 Task: Find connections with filter location Bāzārak with filter topic #Marketswith filter profile language French with filter current company American Express with filter school The Indian School with filter industry Primary and Secondary Education with filter service category Information Security with filter keywords title Controller
Action: Mouse moved to (516, 101)
Screenshot: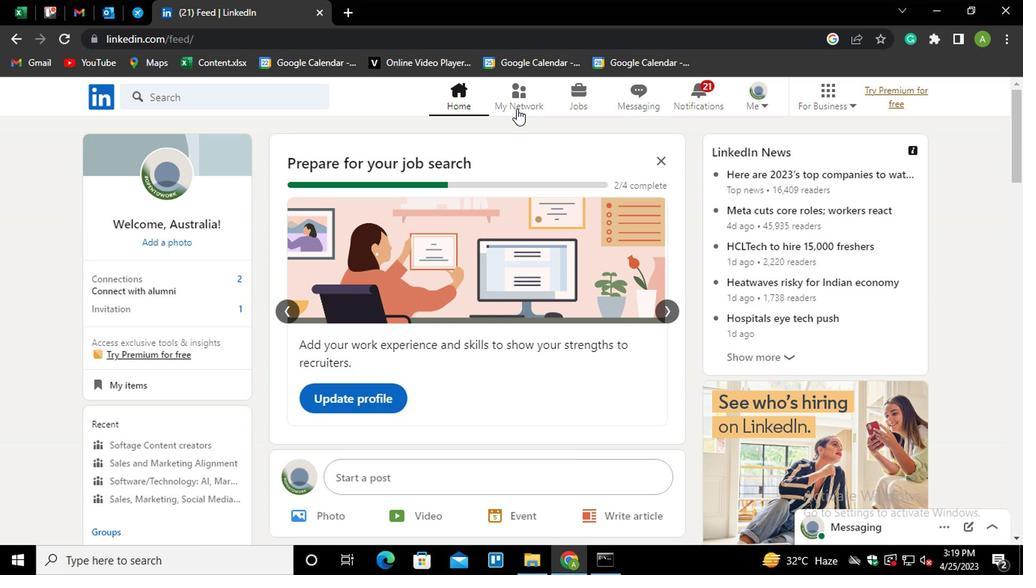 
Action: Mouse pressed left at (516, 101)
Screenshot: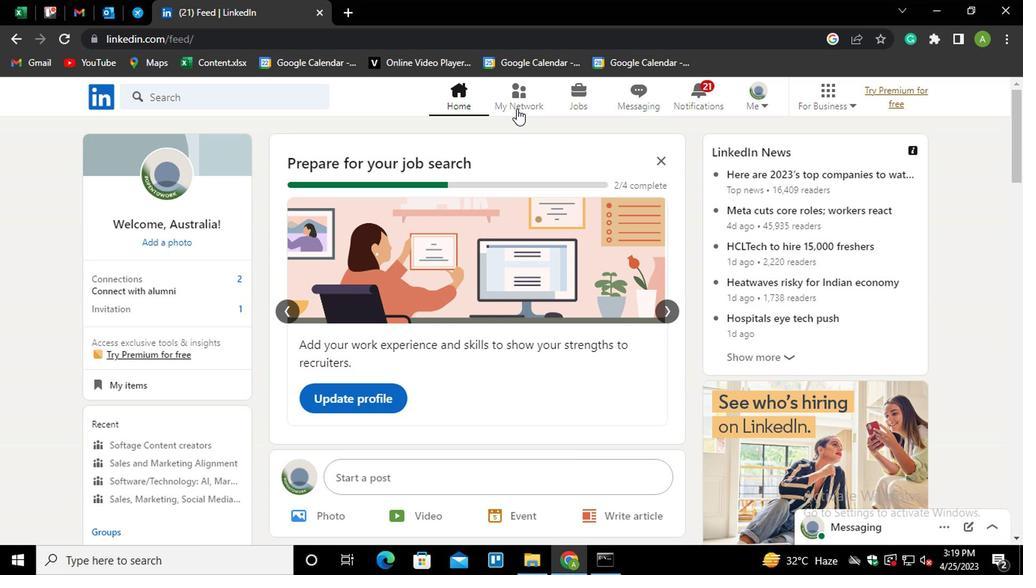 
Action: Mouse moved to (192, 184)
Screenshot: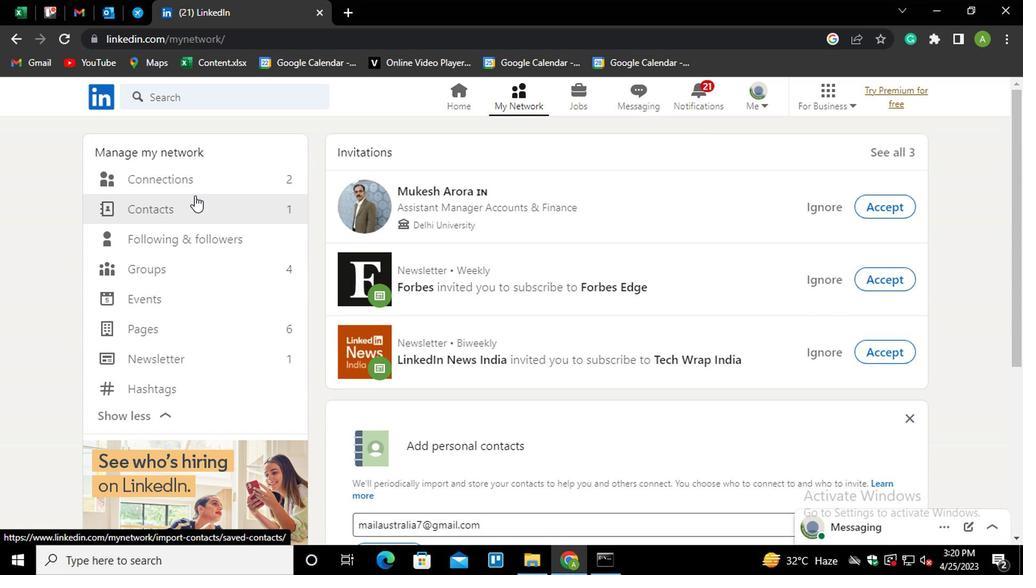 
Action: Mouse pressed left at (192, 184)
Screenshot: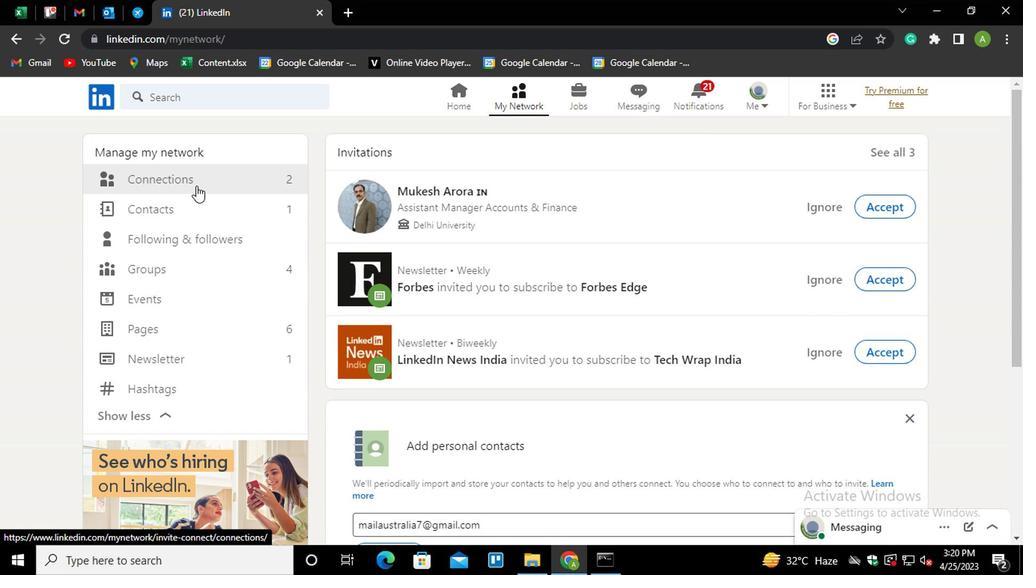 
Action: Mouse moved to (635, 179)
Screenshot: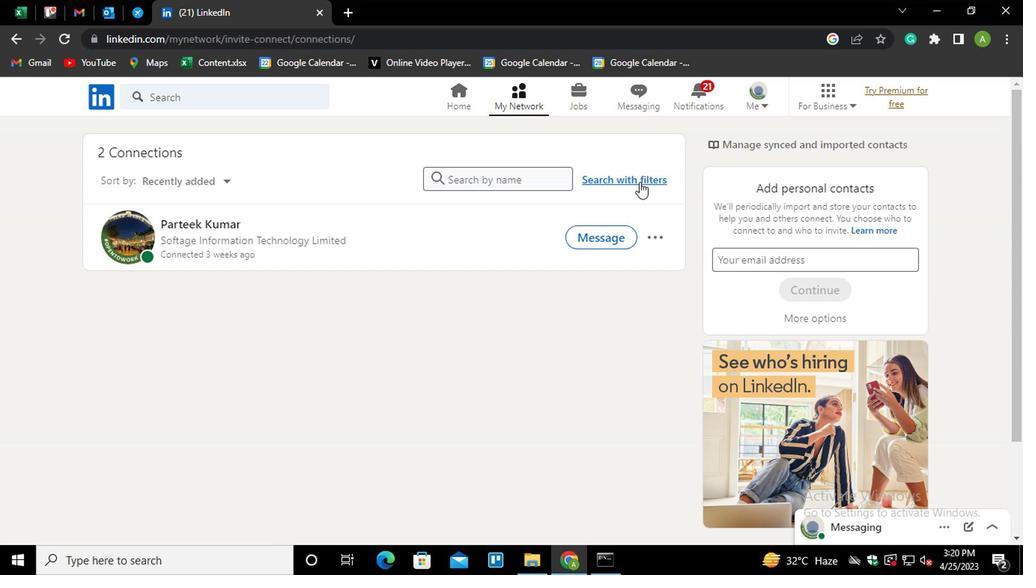 
Action: Mouse pressed left at (635, 179)
Screenshot: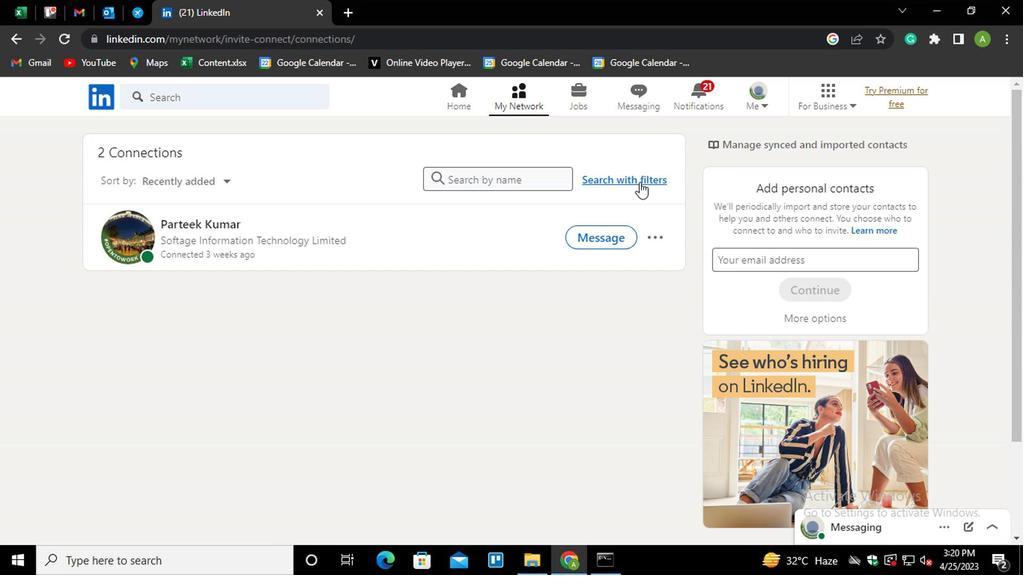
Action: Mouse moved to (492, 139)
Screenshot: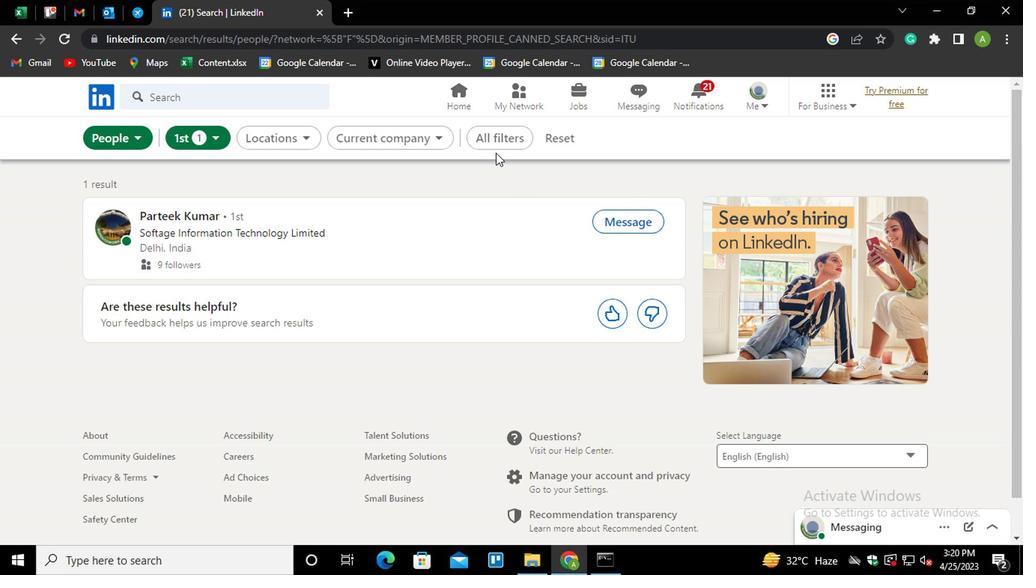 
Action: Mouse pressed left at (492, 139)
Screenshot: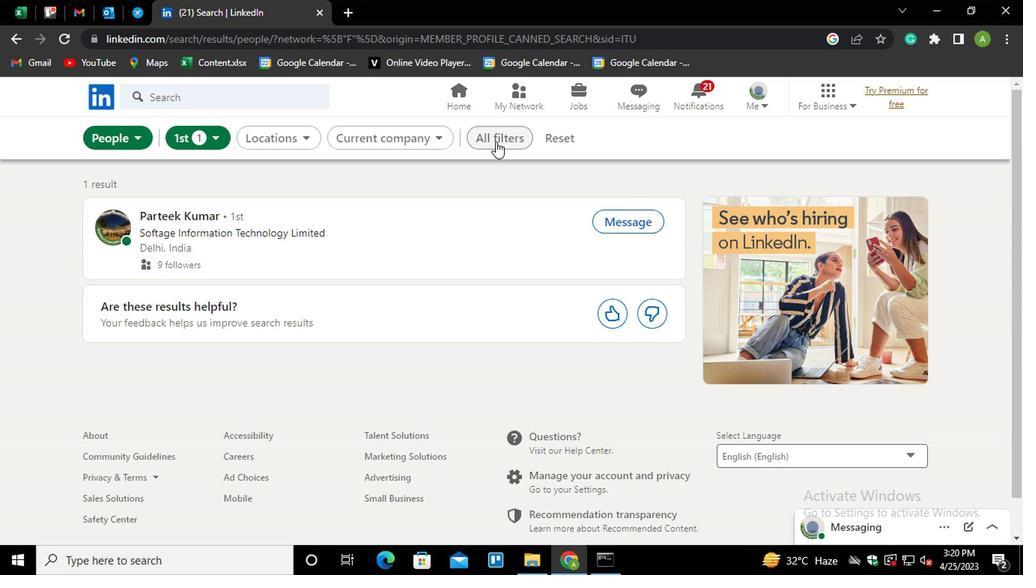 
Action: Mouse moved to (703, 283)
Screenshot: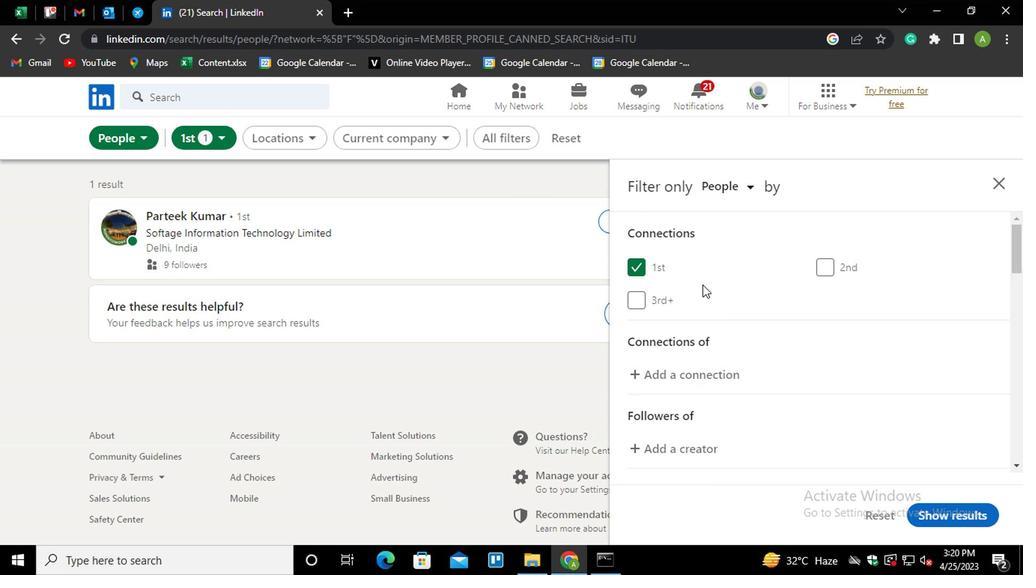 
Action: Mouse scrolled (703, 282) with delta (0, 0)
Screenshot: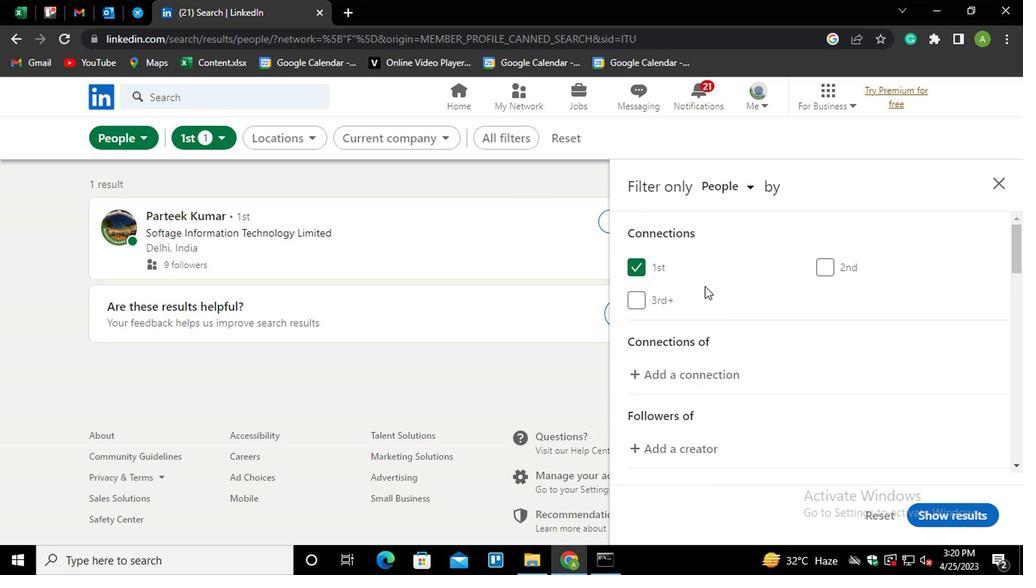 
Action: Mouse scrolled (703, 282) with delta (0, 0)
Screenshot: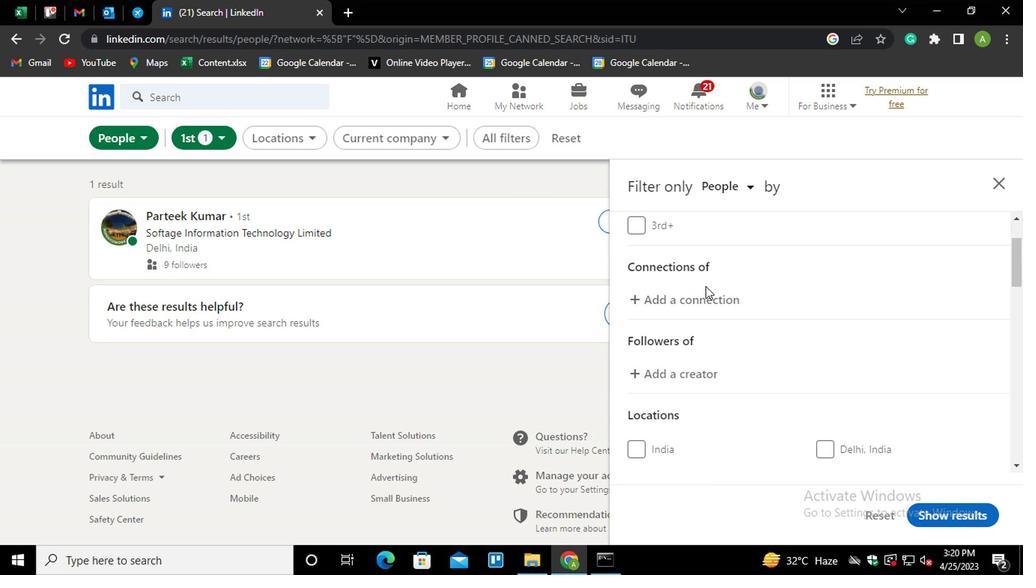 
Action: Mouse scrolled (703, 282) with delta (0, 0)
Screenshot: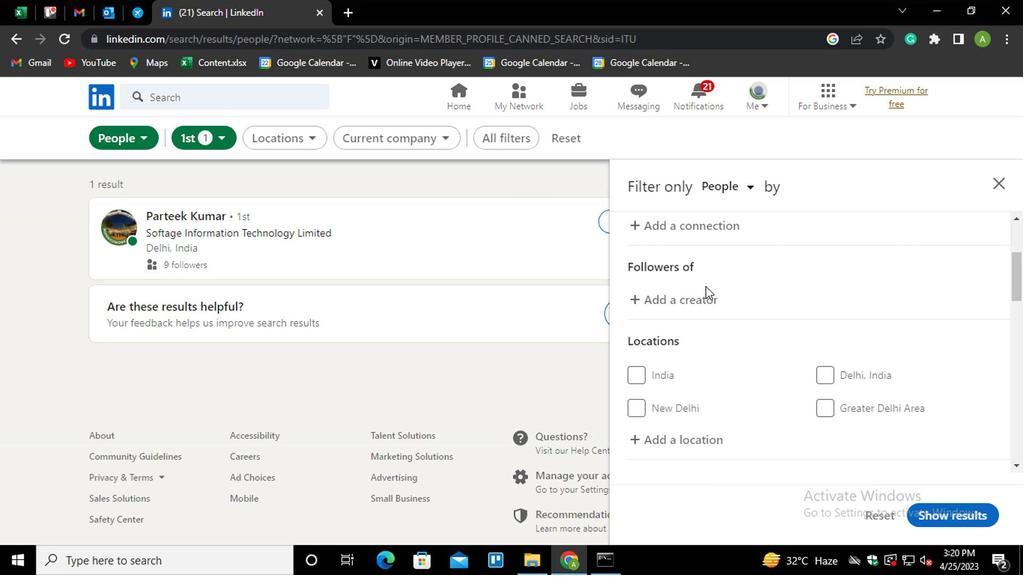 
Action: Mouse scrolled (703, 282) with delta (0, 0)
Screenshot: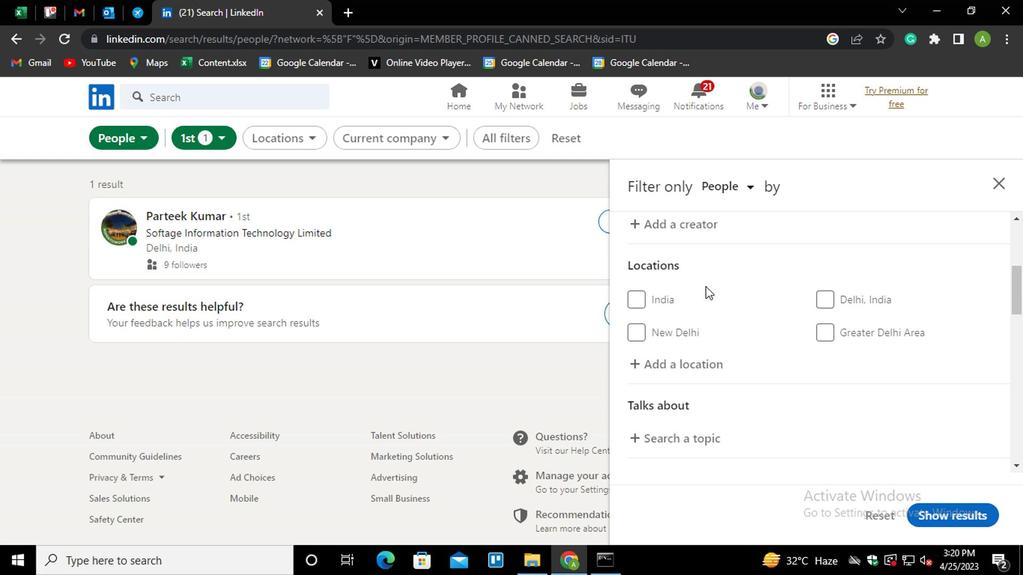 
Action: Mouse moved to (684, 286)
Screenshot: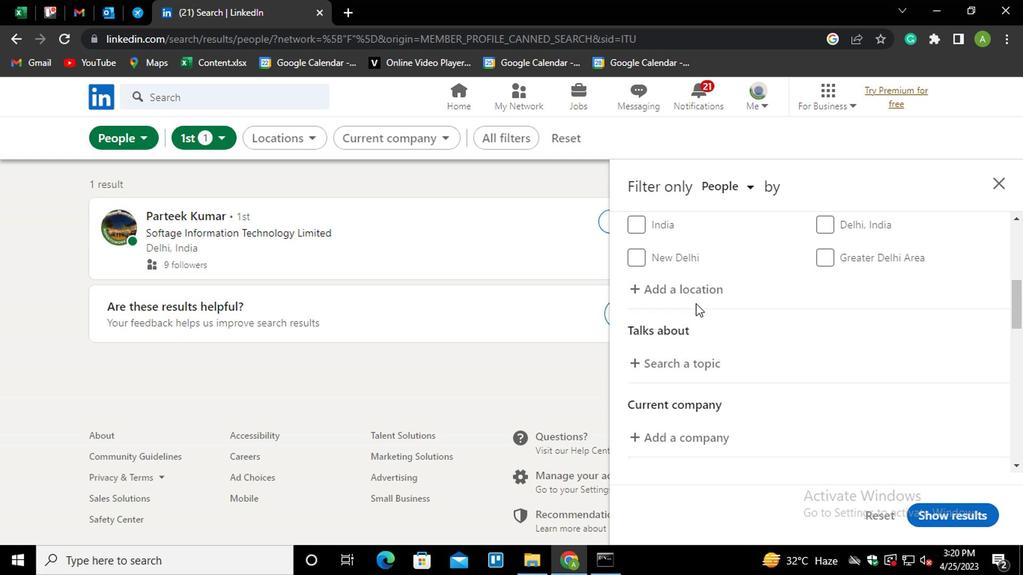 
Action: Mouse pressed left at (684, 286)
Screenshot: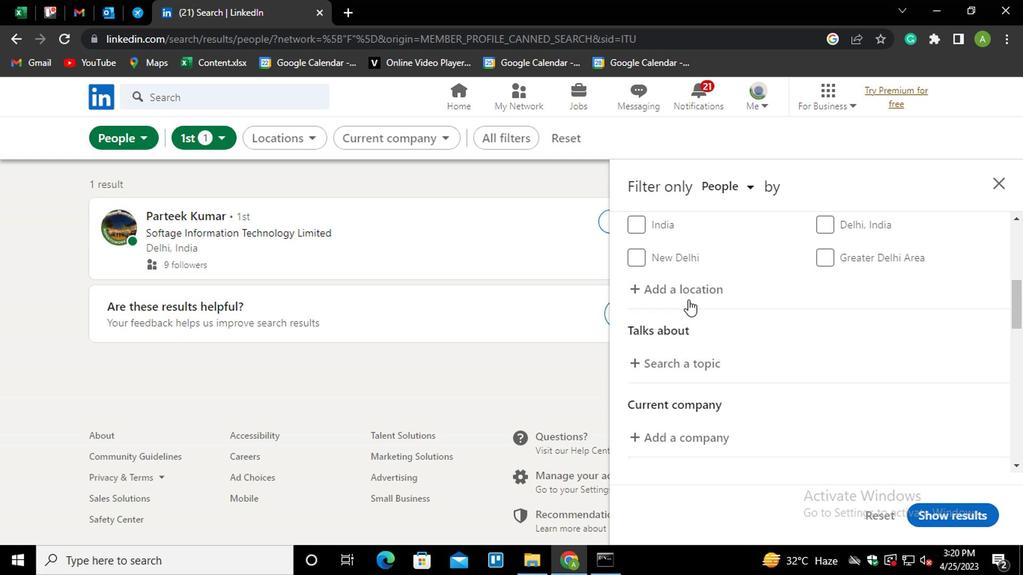
Action: Mouse moved to (679, 286)
Screenshot: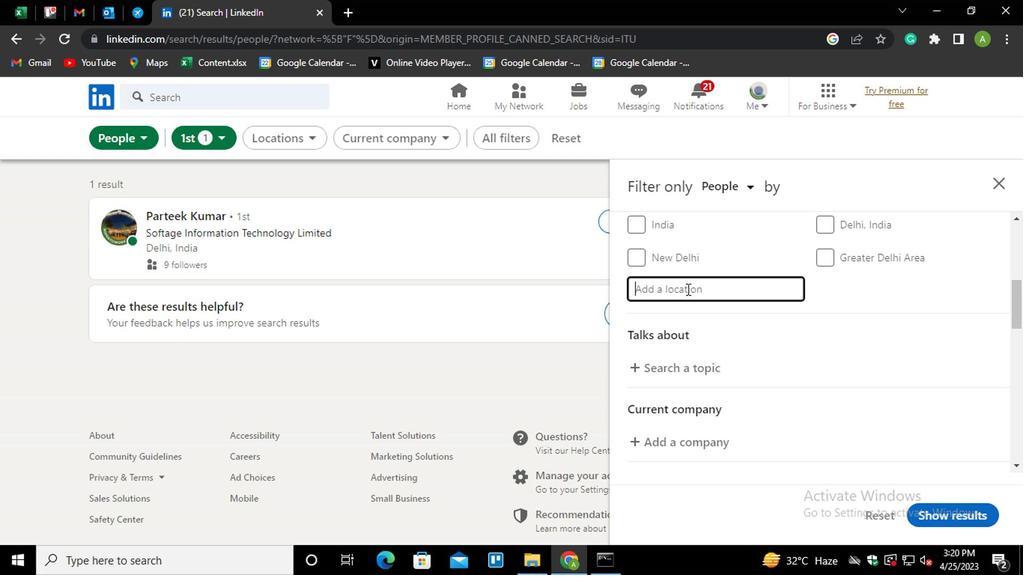 
Action: Key pressed <Key.shift_r>K<Key.backspace><Key.shift_r>Bazark<Key.backspace>ak
Screenshot: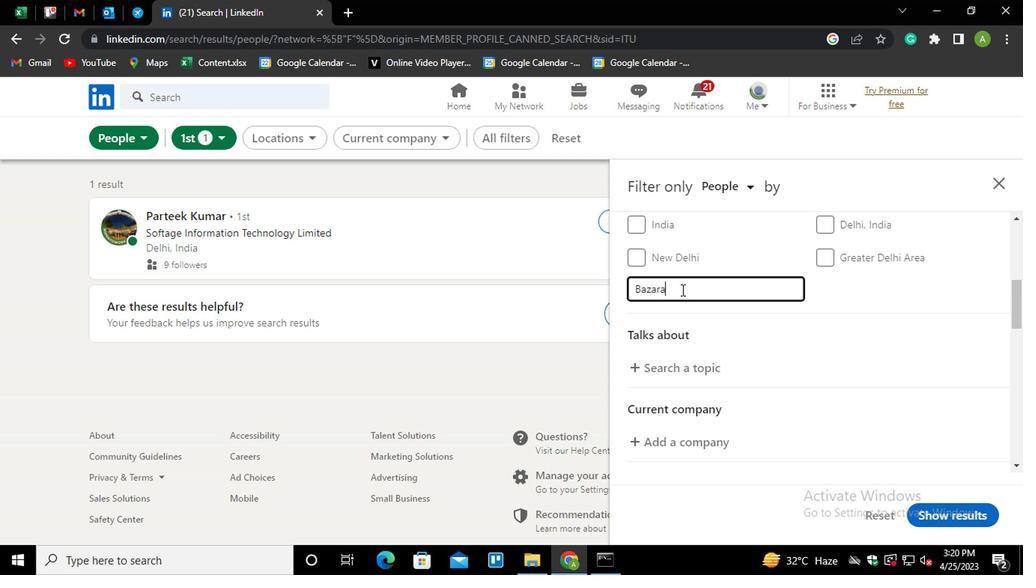 
Action: Mouse moved to (855, 280)
Screenshot: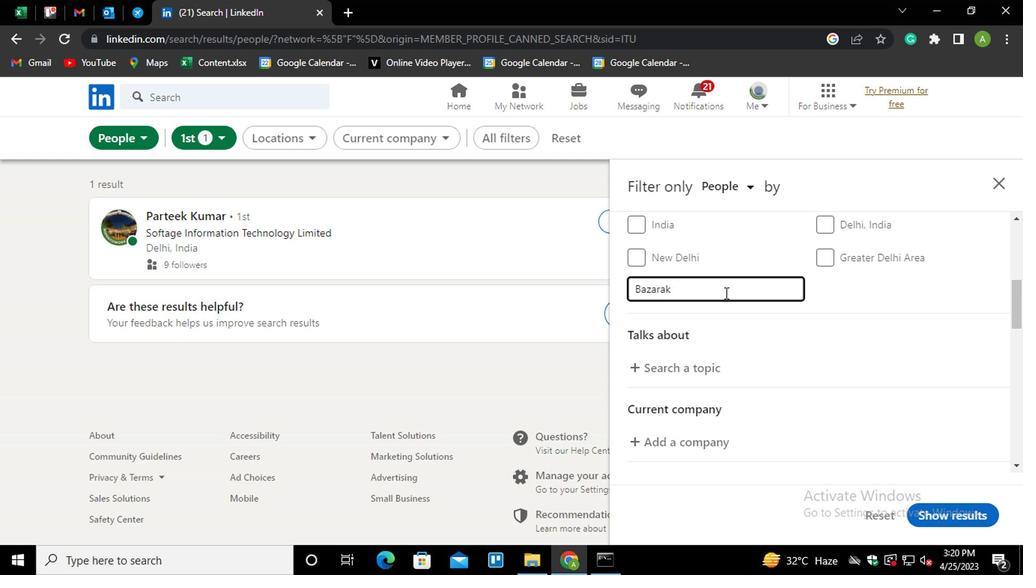 
Action: Mouse pressed left at (855, 280)
Screenshot: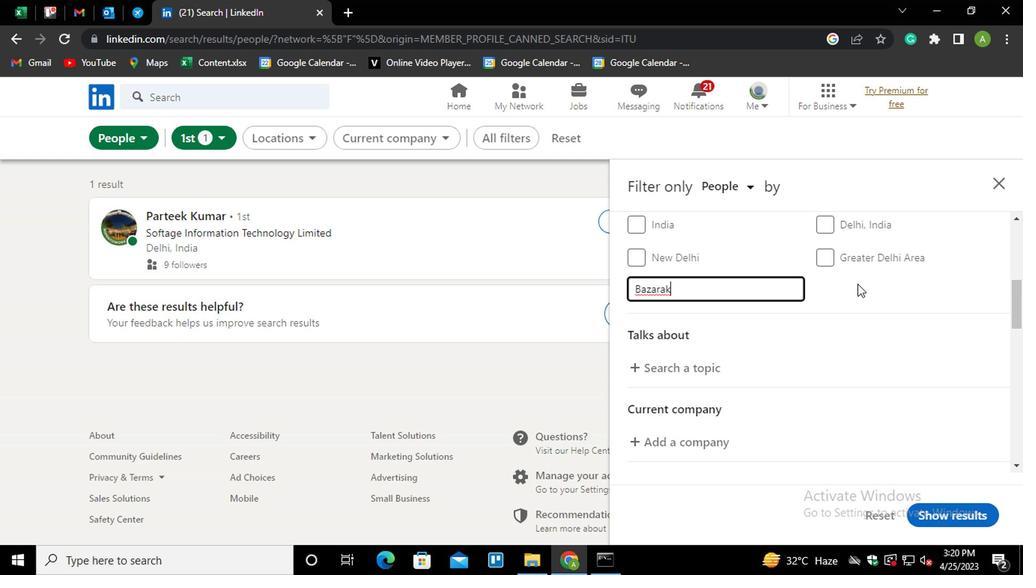 
Action: Mouse scrolled (855, 280) with delta (0, 0)
Screenshot: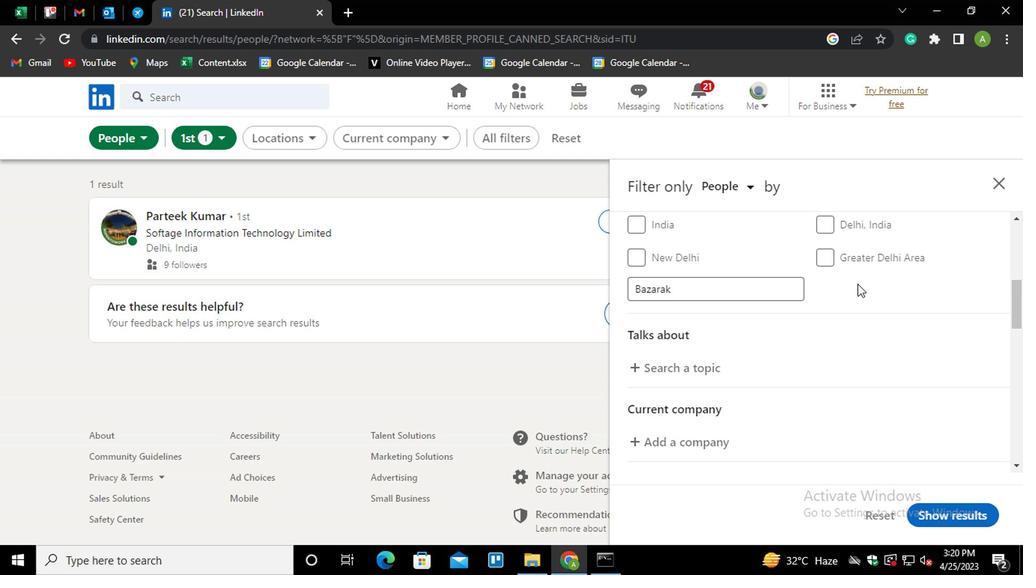 
Action: Mouse moved to (678, 282)
Screenshot: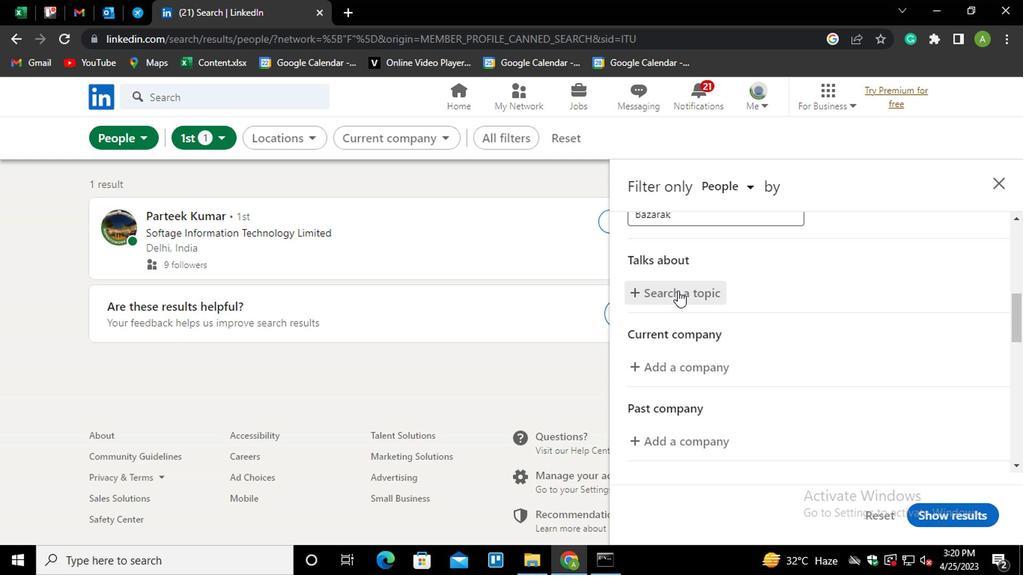 
Action: Mouse scrolled (678, 281) with delta (0, 0)
Screenshot: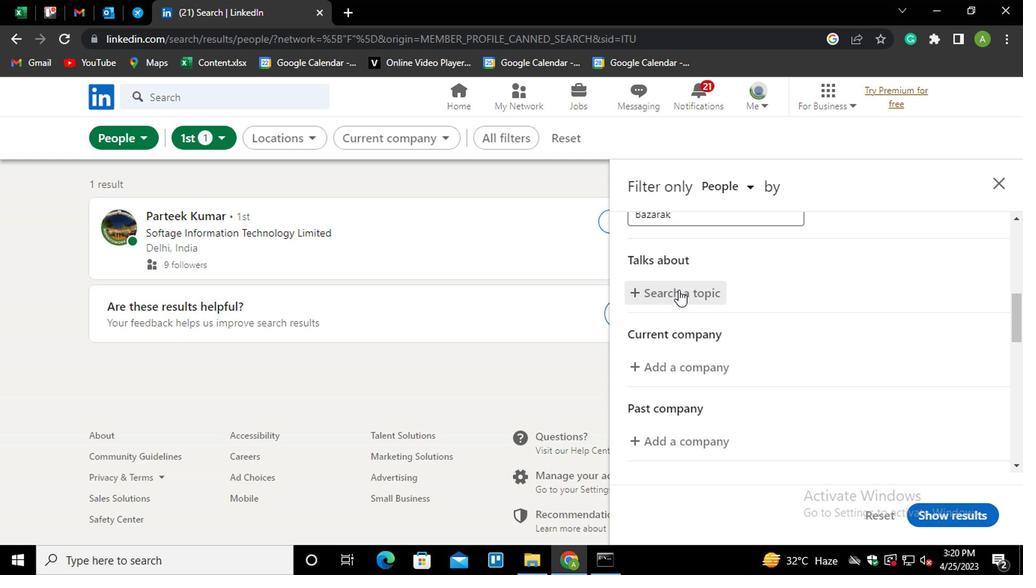 
Action: Mouse moved to (681, 218)
Screenshot: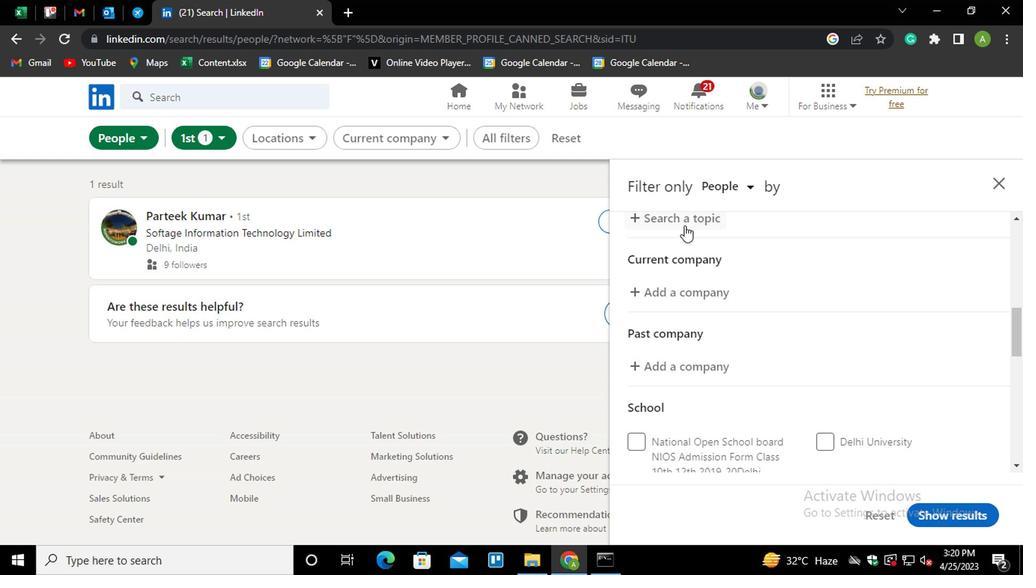 
Action: Mouse pressed left at (681, 218)
Screenshot: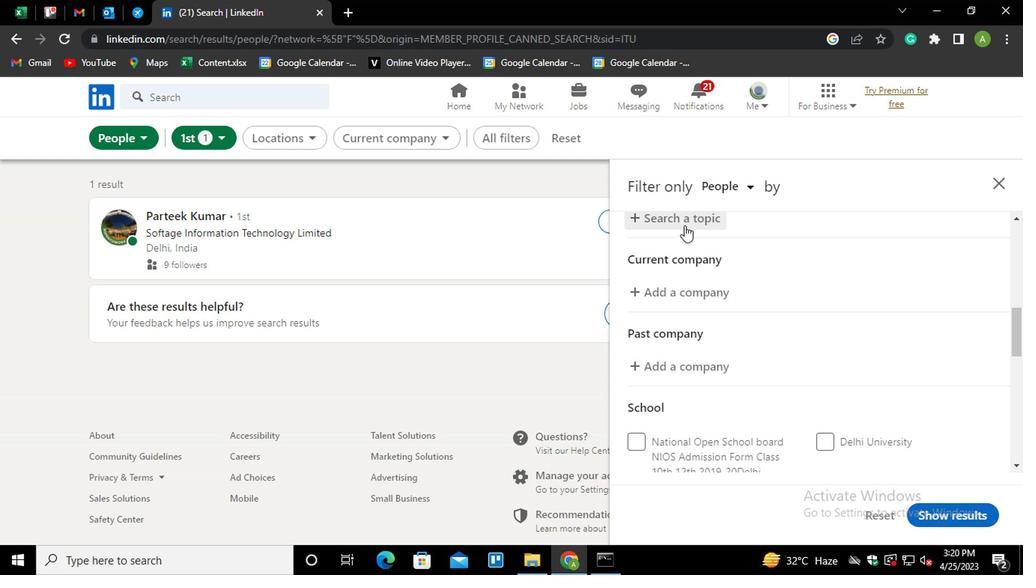
Action: Key pressed <Key.shift>#<Key.shift_r>MARKETWOTH<Key.backspace><Key.backspace><Key.backspace>ITH
Screenshot: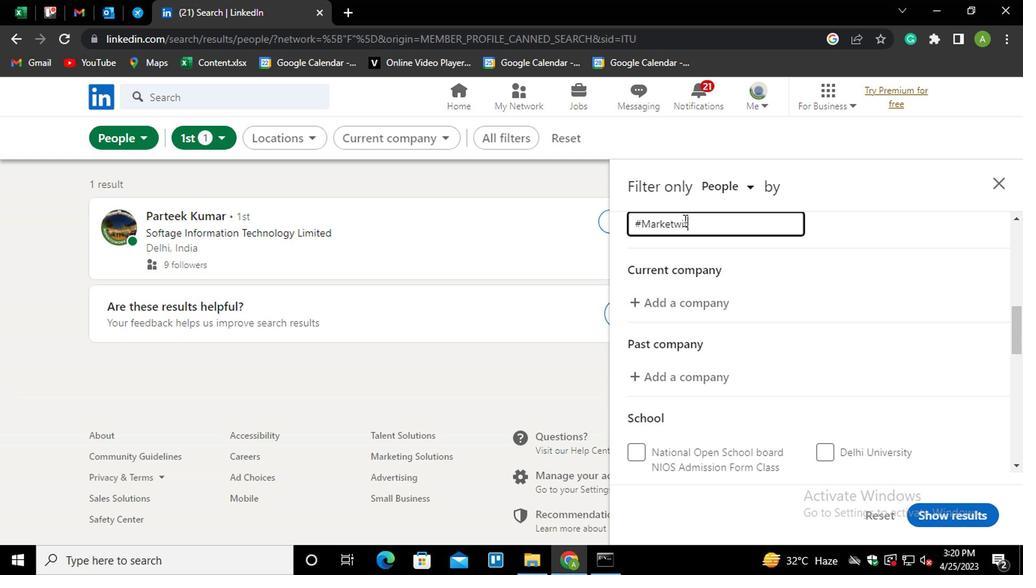 
Action: Mouse moved to (867, 249)
Screenshot: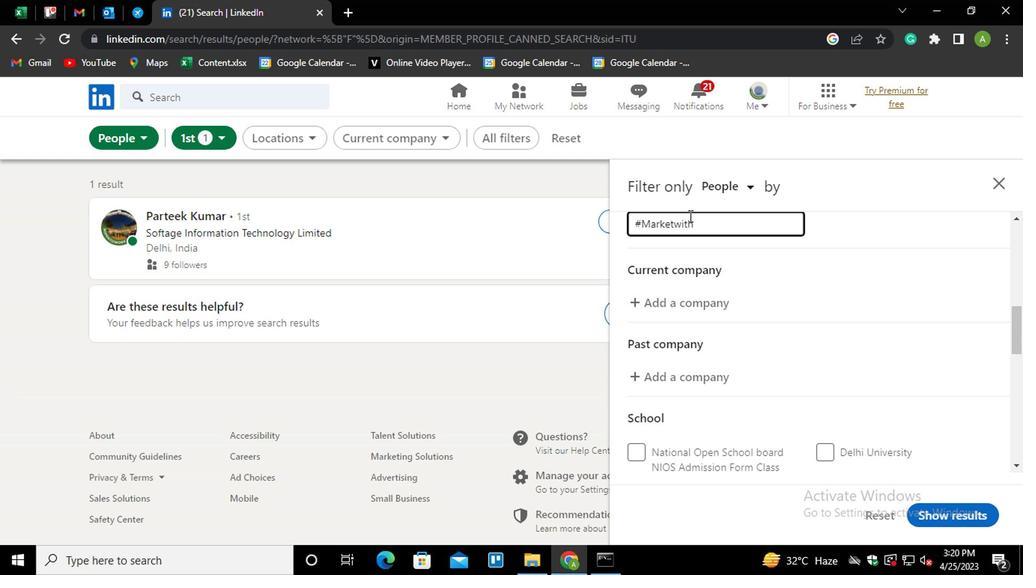 
Action: Mouse pressed left at (867, 249)
Screenshot: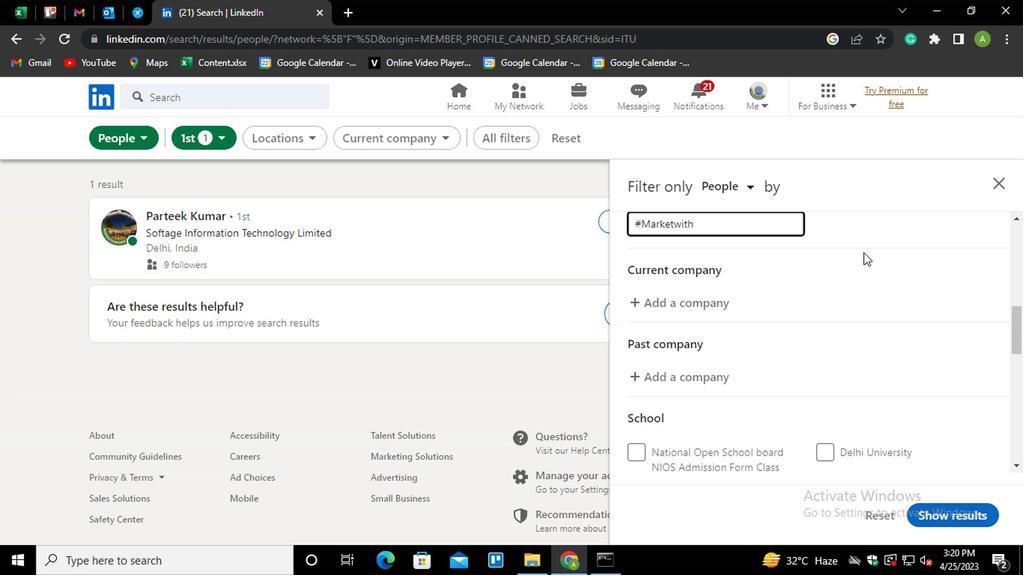 
Action: Mouse moved to (871, 249)
Screenshot: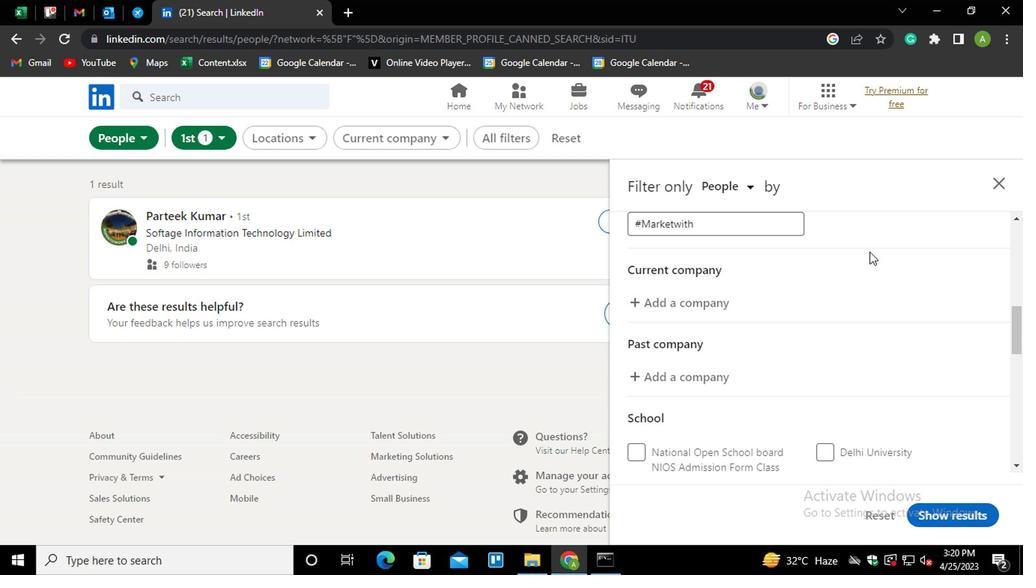 
Action: Mouse scrolled (871, 248) with delta (0, 0)
Screenshot: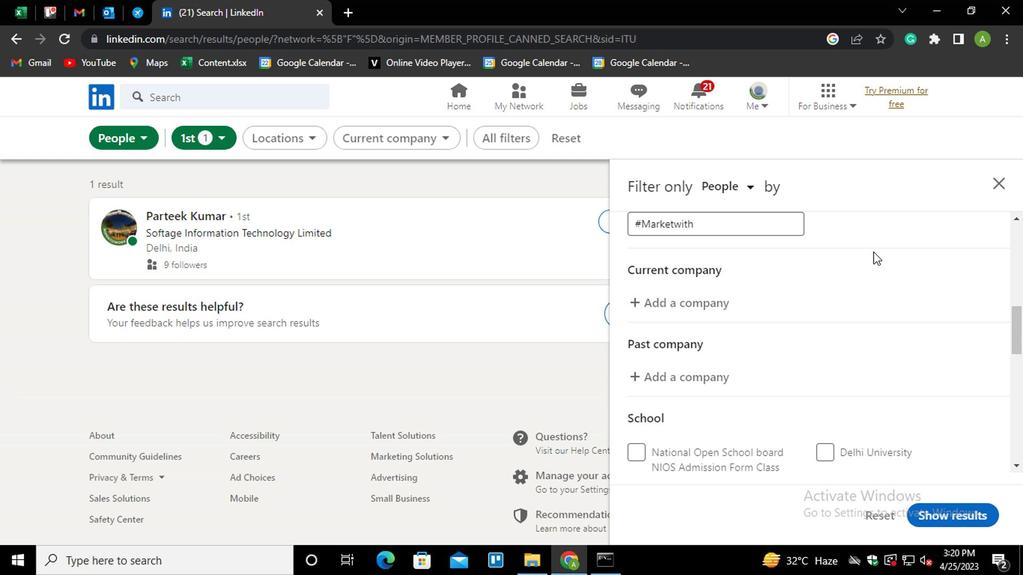 
Action: Mouse moved to (687, 220)
Screenshot: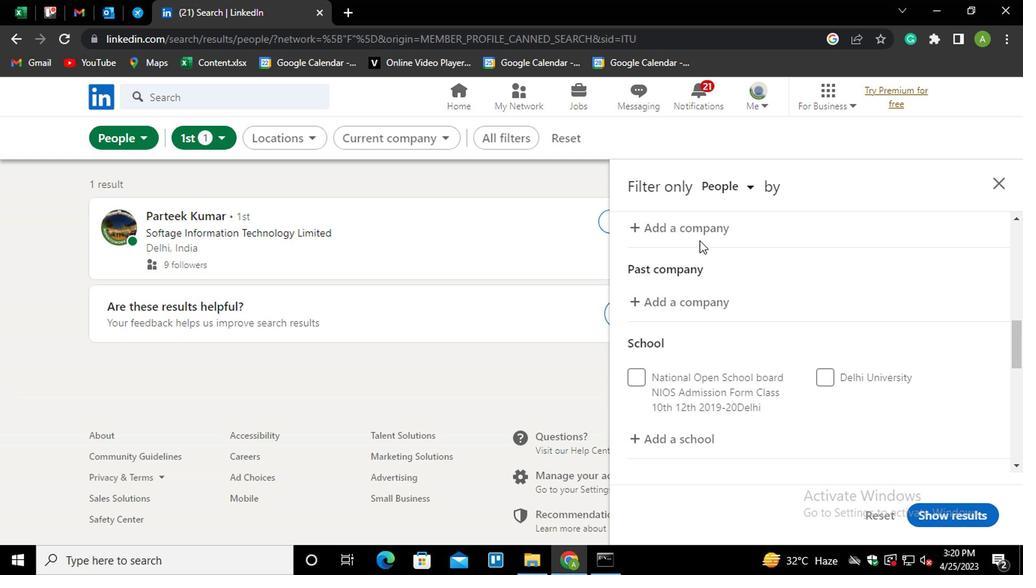 
Action: Mouse pressed left at (687, 220)
Screenshot: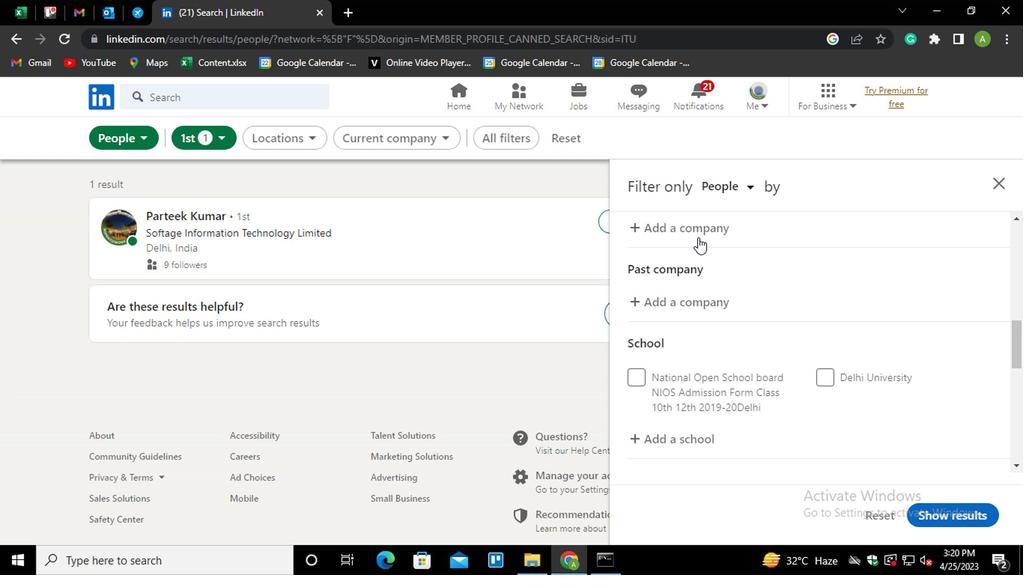 
Action: Mouse moved to (686, 226)
Screenshot: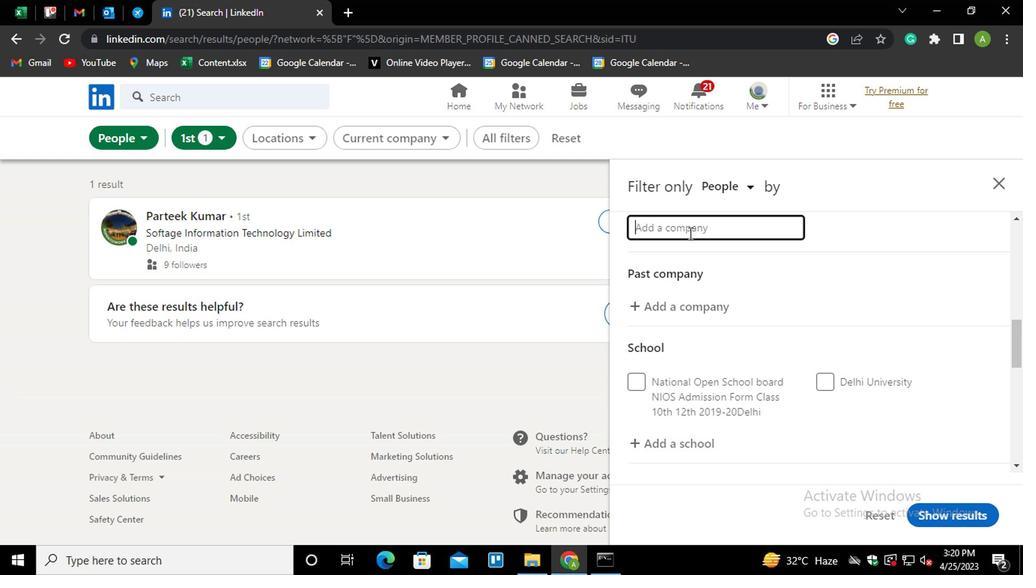 
Action: Mouse pressed left at (686, 226)
Screenshot: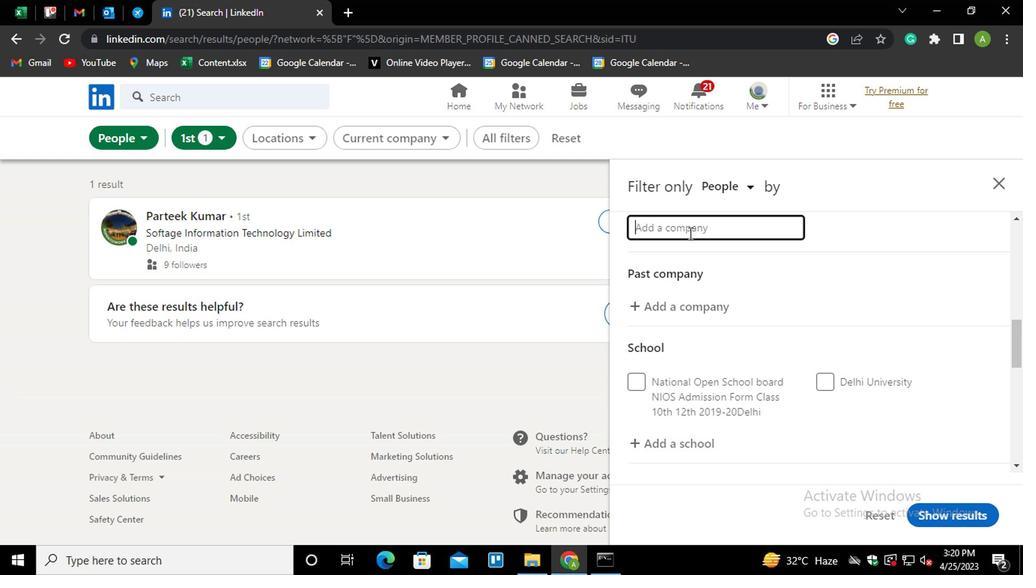 
Action: Mouse moved to (685, 226)
Screenshot: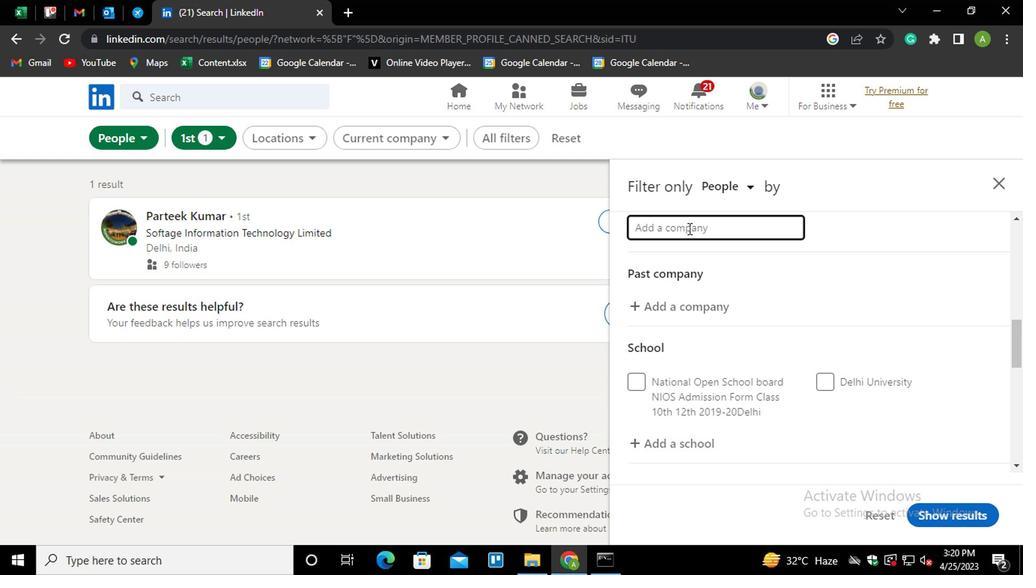 
Action: Key pressed <Key.shift>AMERICAN
Screenshot: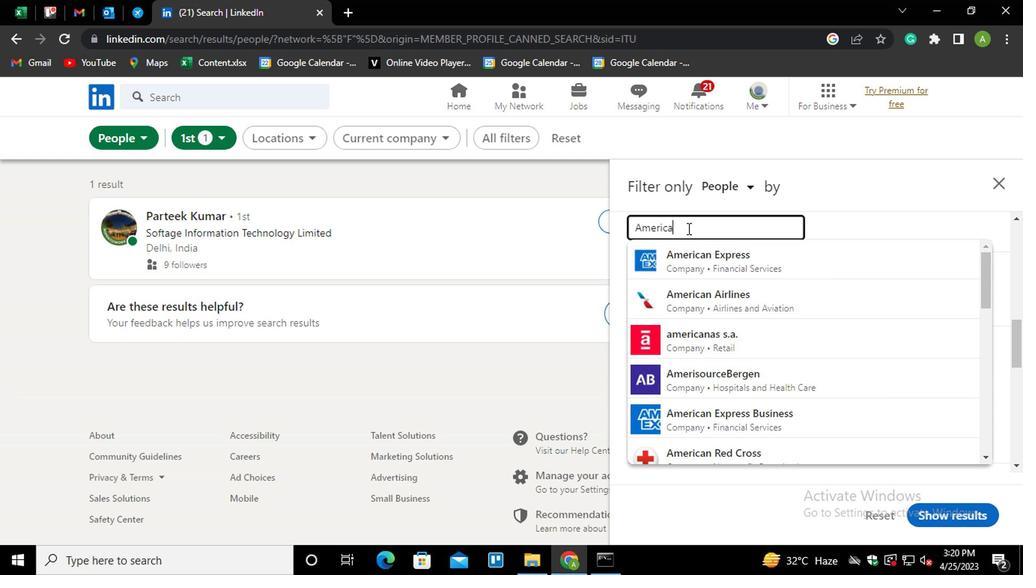 
Action: Mouse moved to (707, 258)
Screenshot: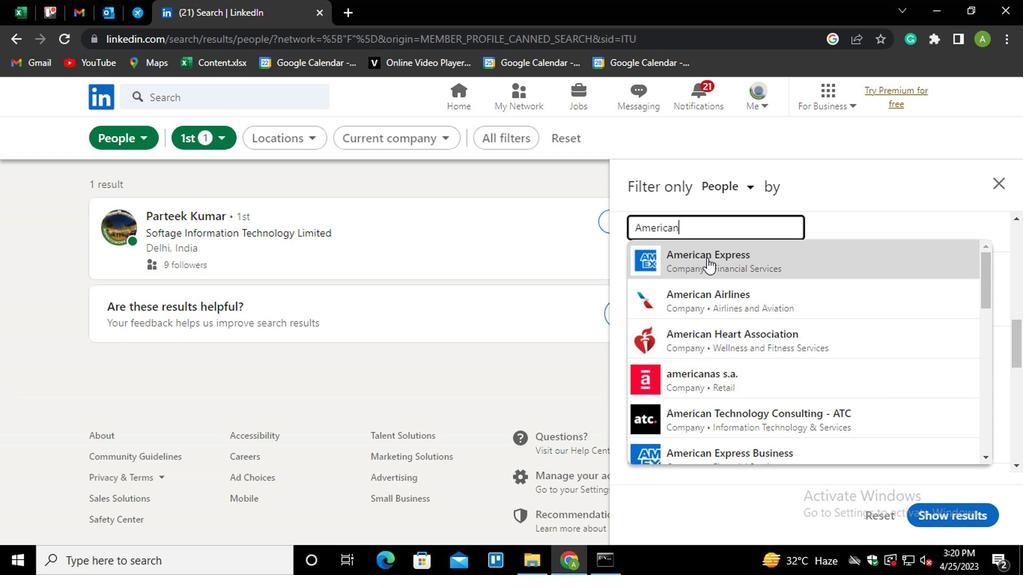 
Action: Mouse pressed left at (707, 258)
Screenshot: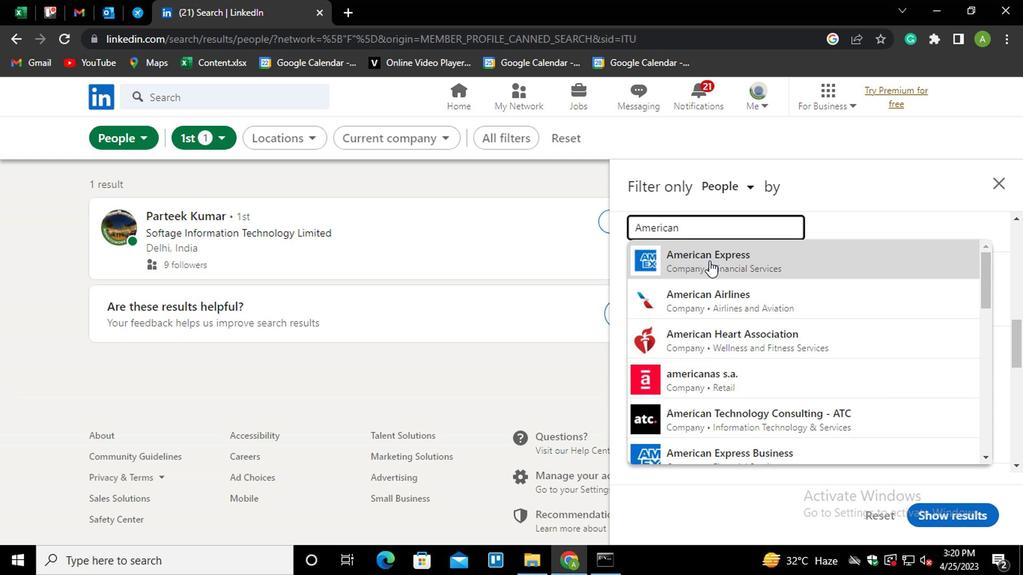 
Action: Mouse moved to (788, 260)
Screenshot: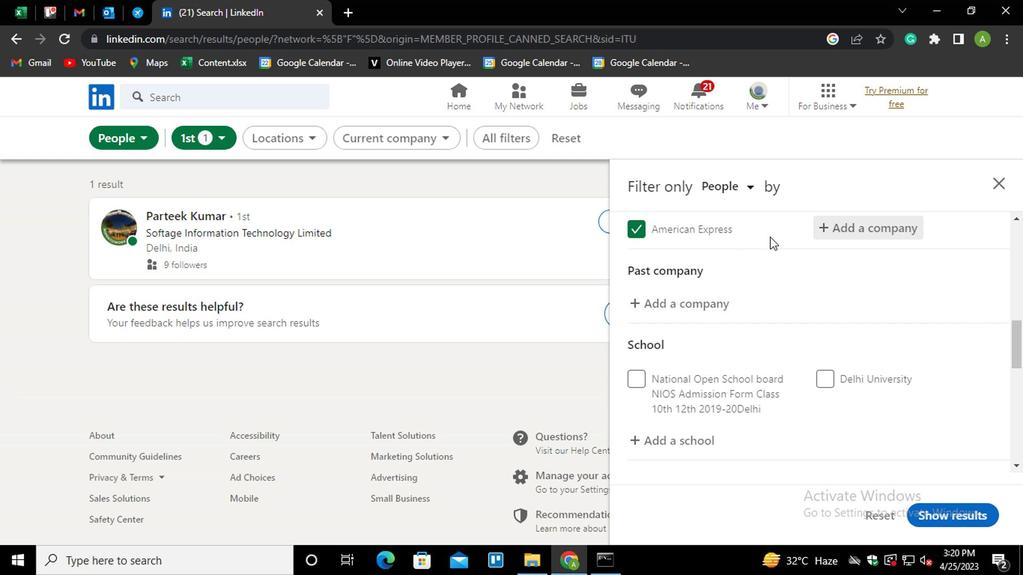 
Action: Mouse scrolled (788, 259) with delta (0, -1)
Screenshot: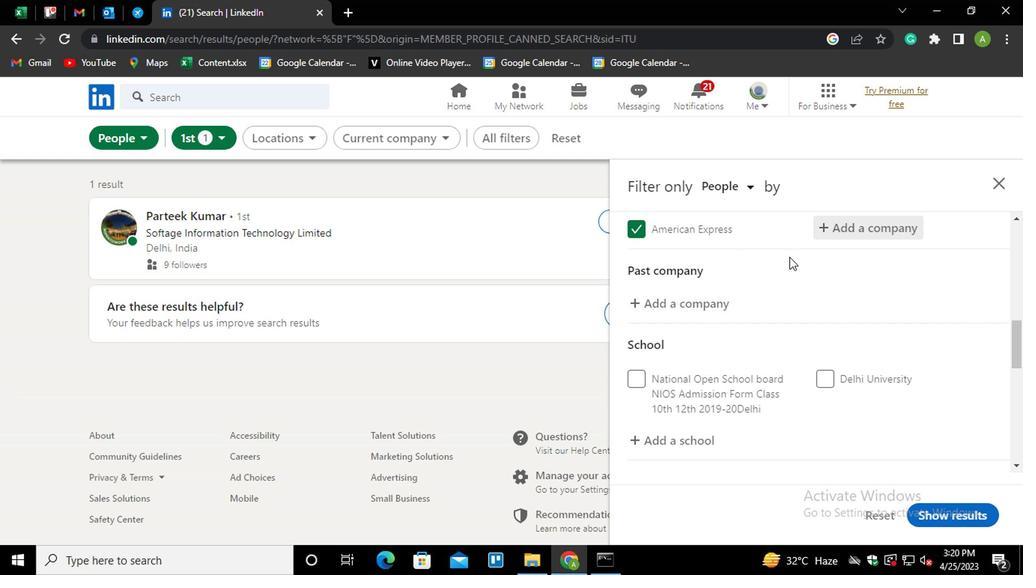 
Action: Mouse moved to (669, 353)
Screenshot: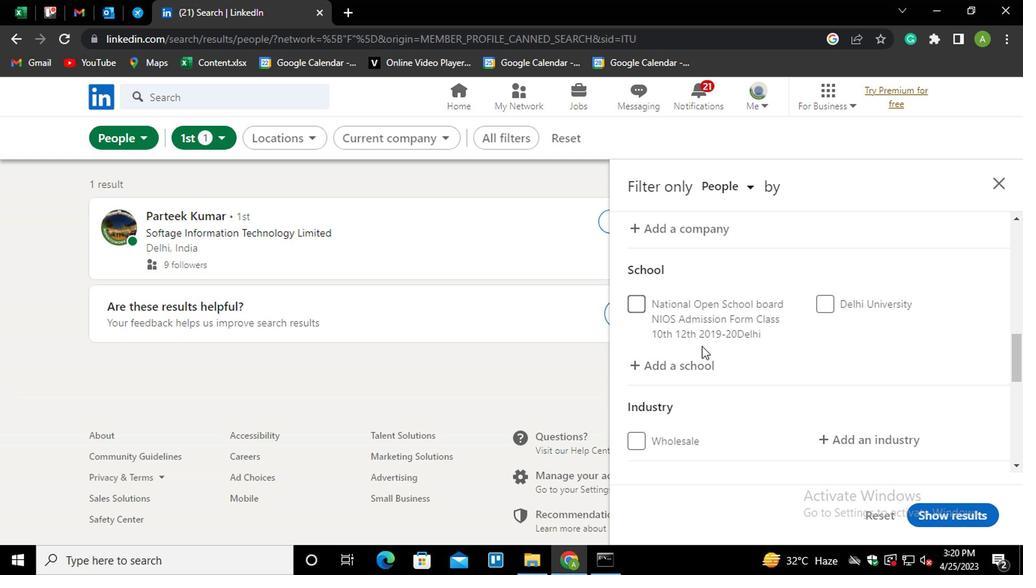 
Action: Mouse pressed left at (669, 353)
Screenshot: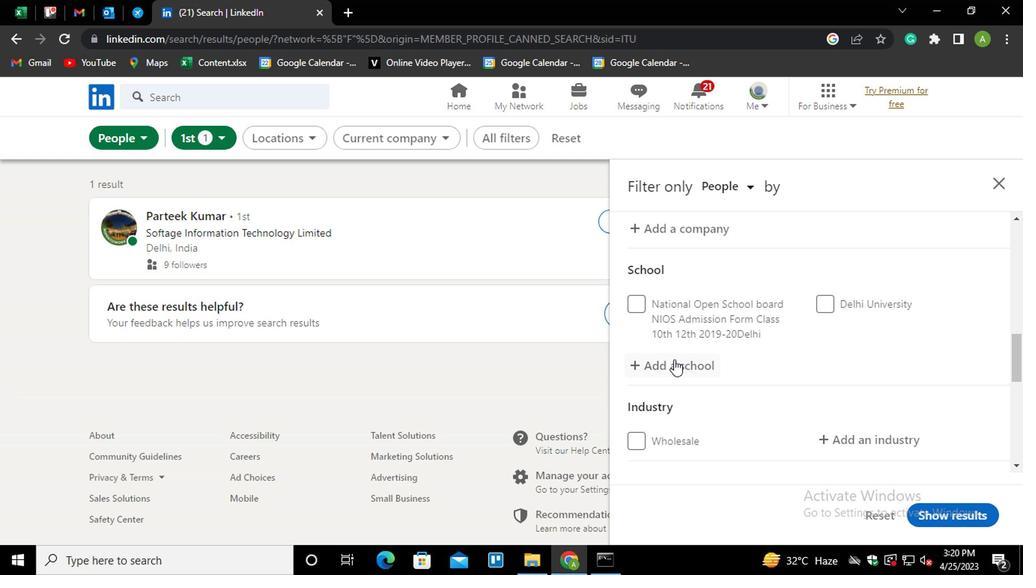 
Action: Mouse moved to (661, 359)
Screenshot: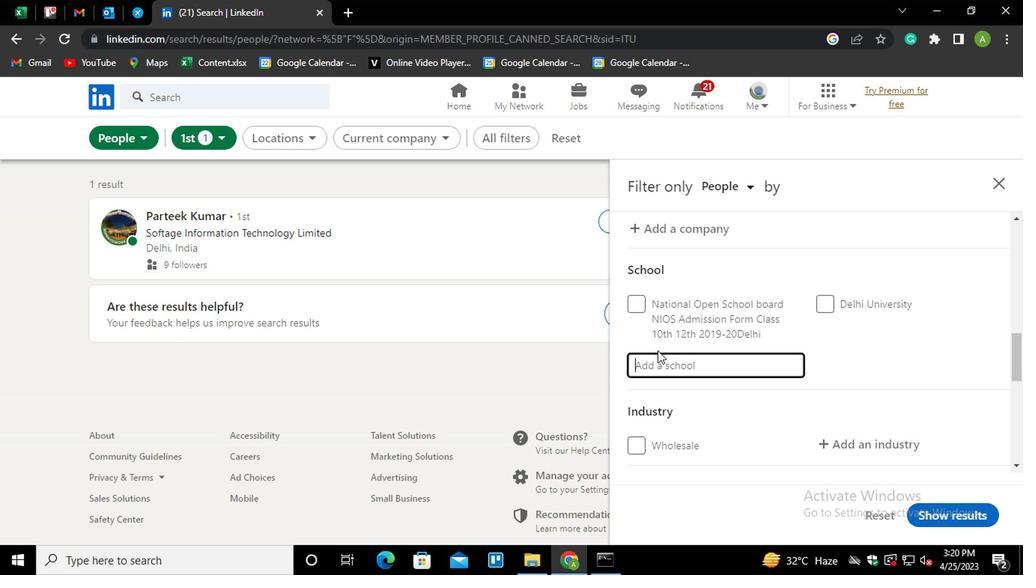
Action: Mouse pressed left at (661, 359)
Screenshot: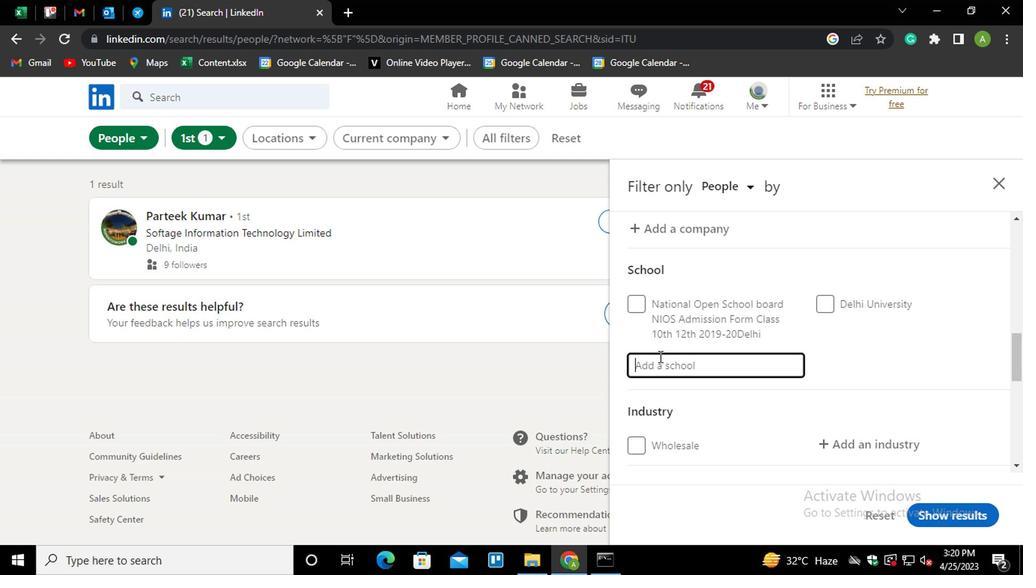 
Action: Key pressed <Key.shift>THE<Key.space><Key.shift_r>INDIAN<Key.down><Key.down><Key.down><Key.enter>
Screenshot: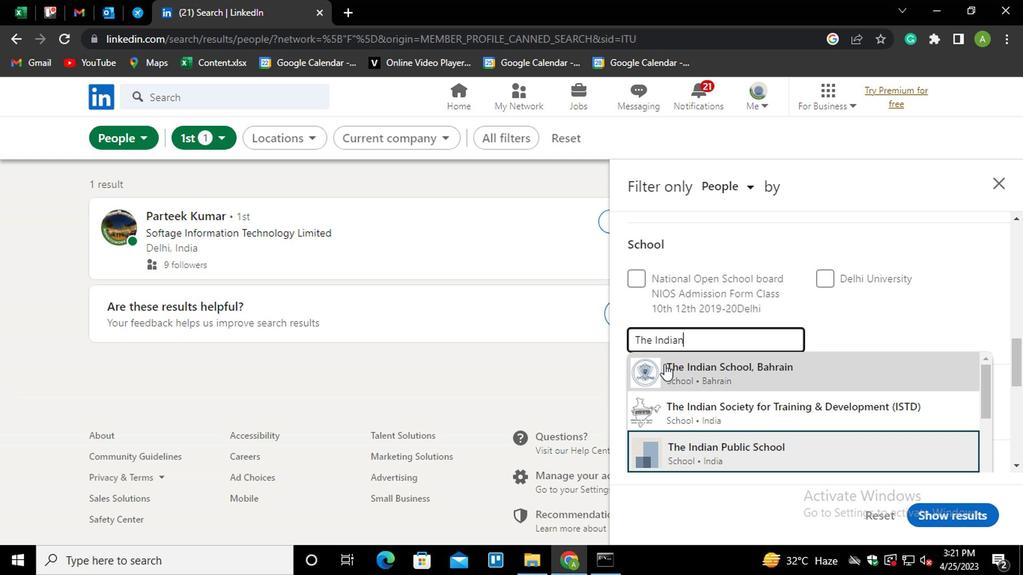 
Action: Mouse moved to (665, 365)
Screenshot: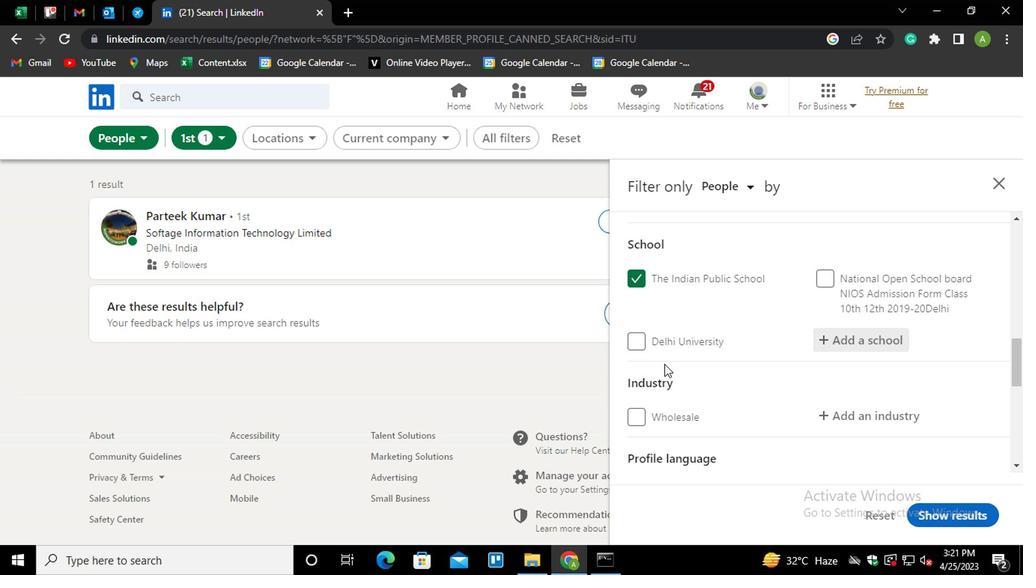 
Action: Mouse scrolled (665, 364) with delta (0, 0)
Screenshot: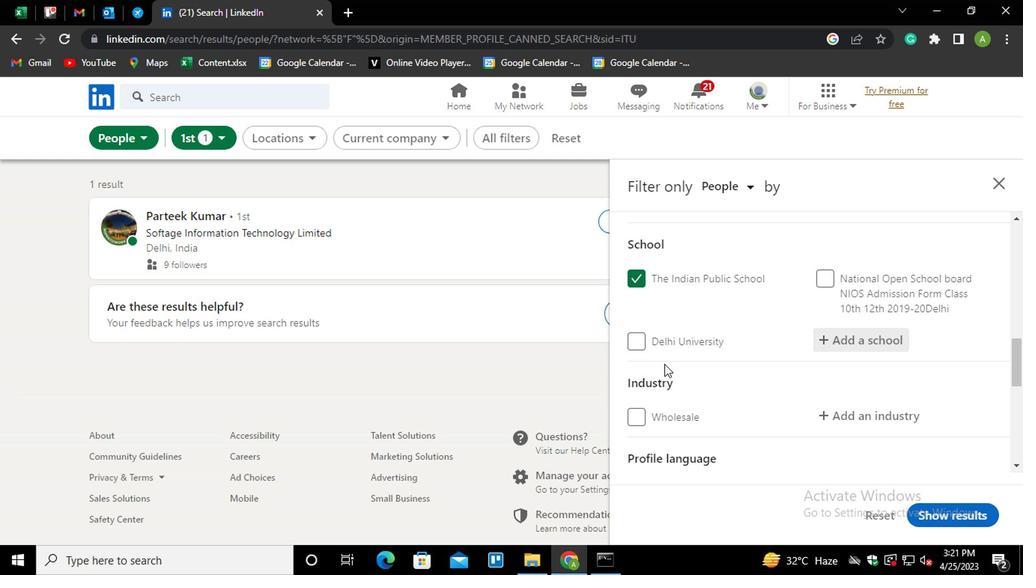 
Action: Mouse moved to (670, 365)
Screenshot: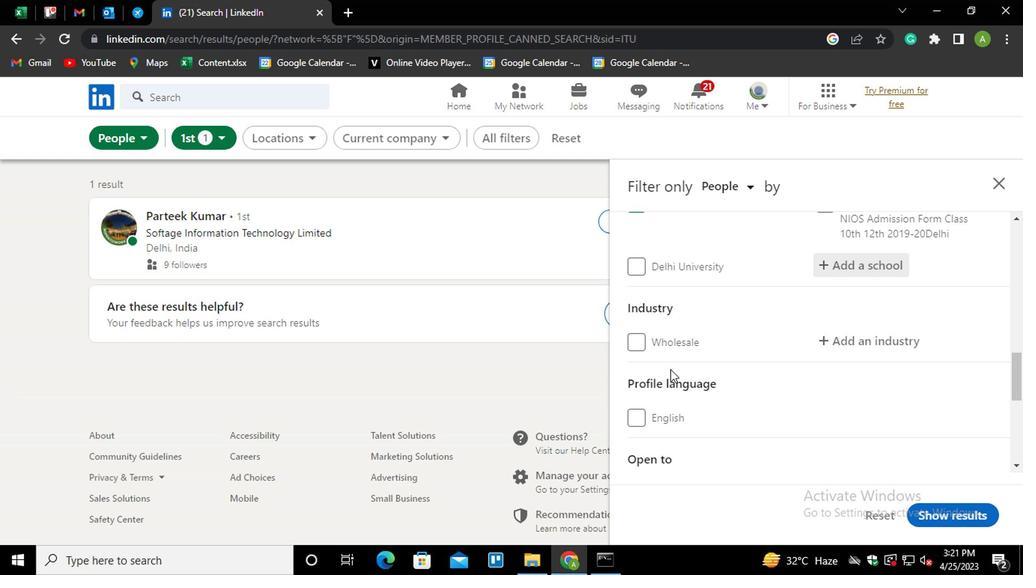 
Action: Mouse scrolled (670, 364) with delta (0, 0)
Screenshot: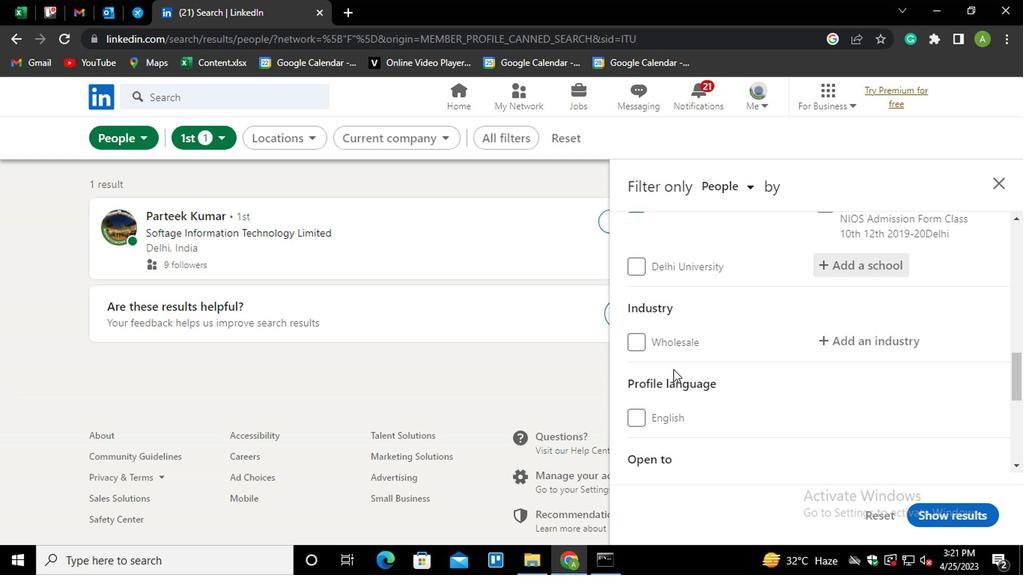 
Action: Mouse moved to (823, 257)
Screenshot: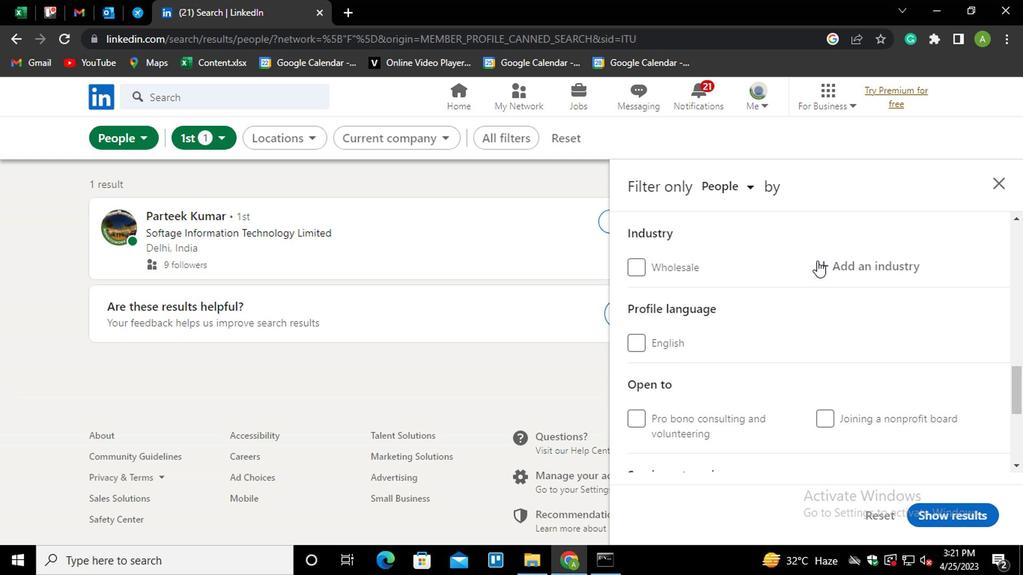 
Action: Mouse pressed left at (823, 257)
Screenshot: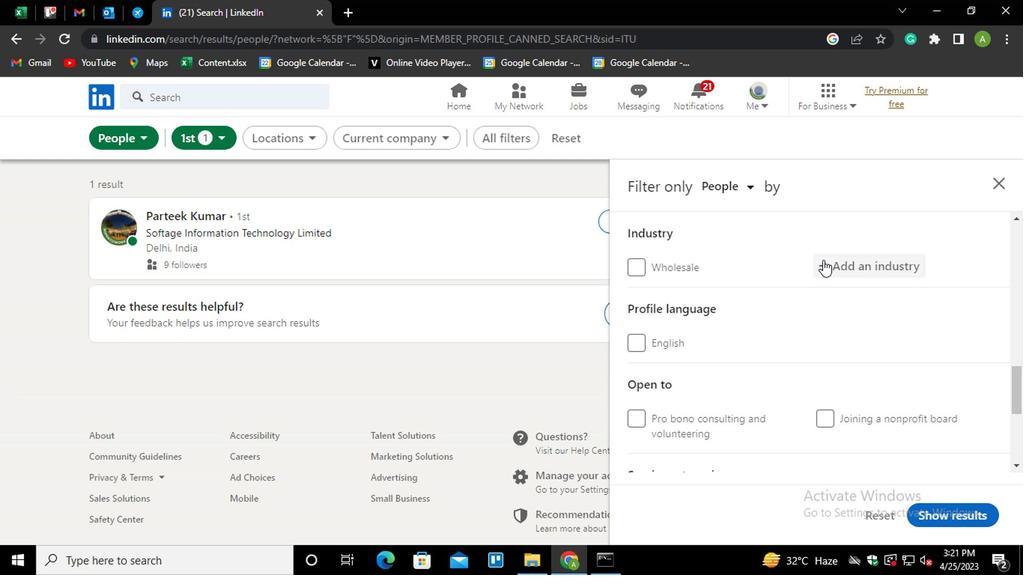 
Action: Mouse moved to (825, 266)
Screenshot: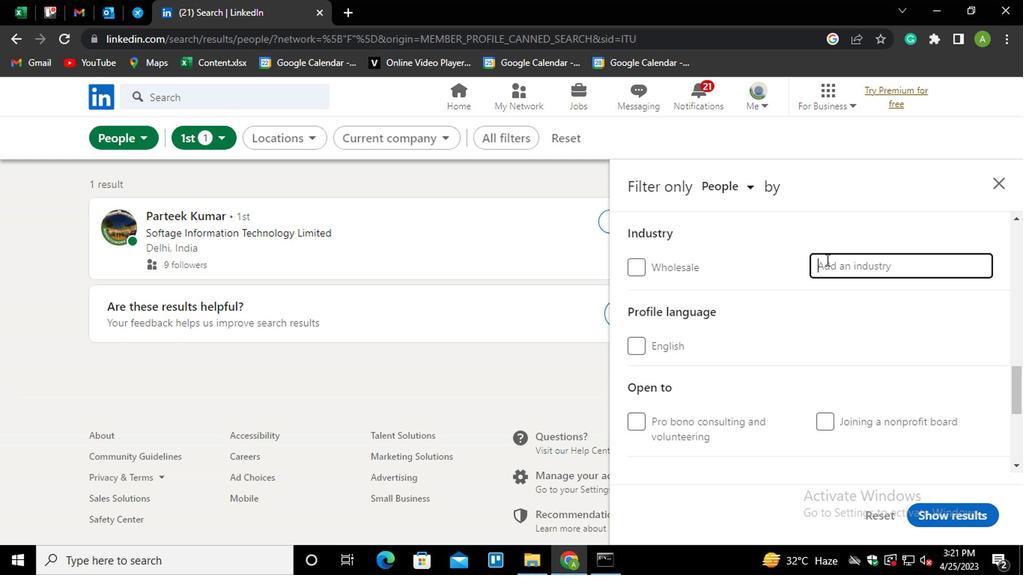 
Action: Mouse pressed left at (825, 266)
Screenshot: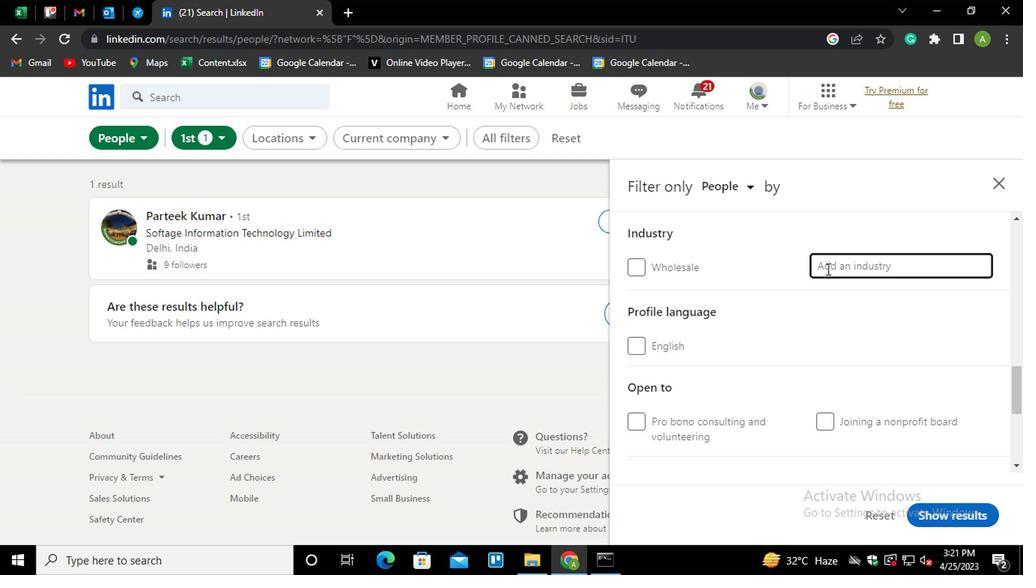 
Action: Mouse moved to (827, 266)
Screenshot: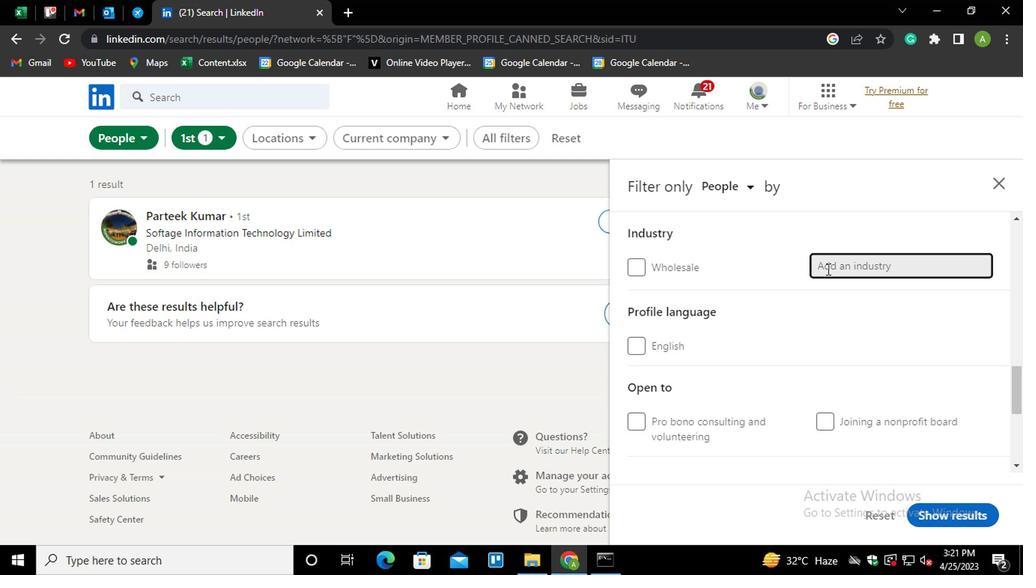 
Action: Key pressed <Key.shift_r>PRIMARY<Key.down><Key.enter>
Screenshot: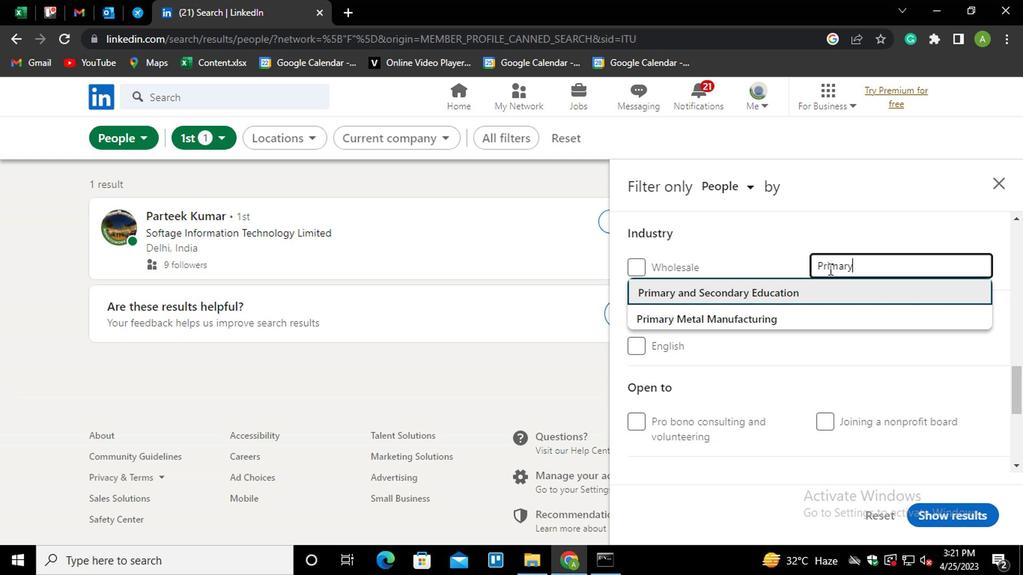 
Action: Mouse moved to (856, 285)
Screenshot: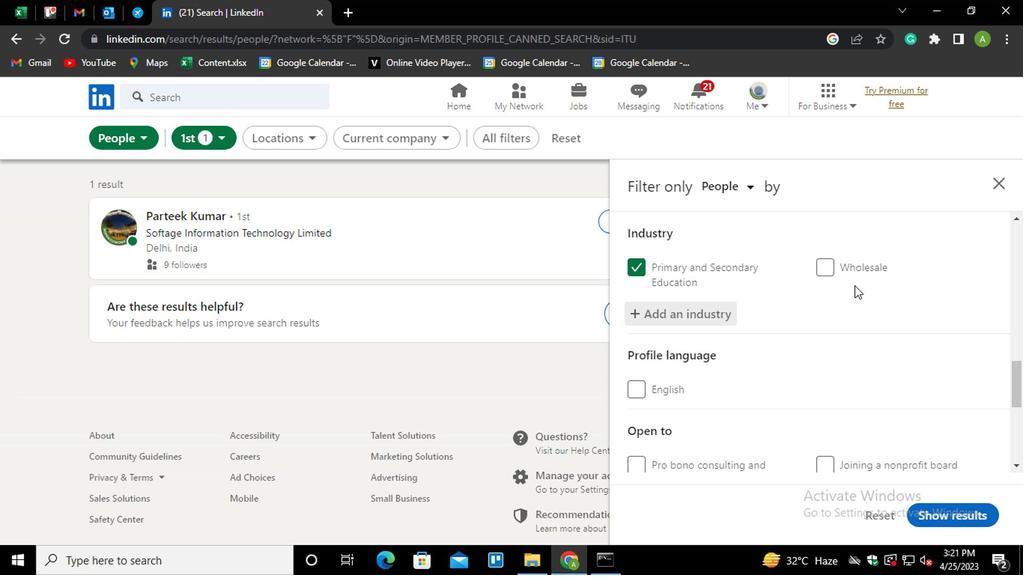 
Action: Mouse scrolled (856, 284) with delta (0, -1)
Screenshot: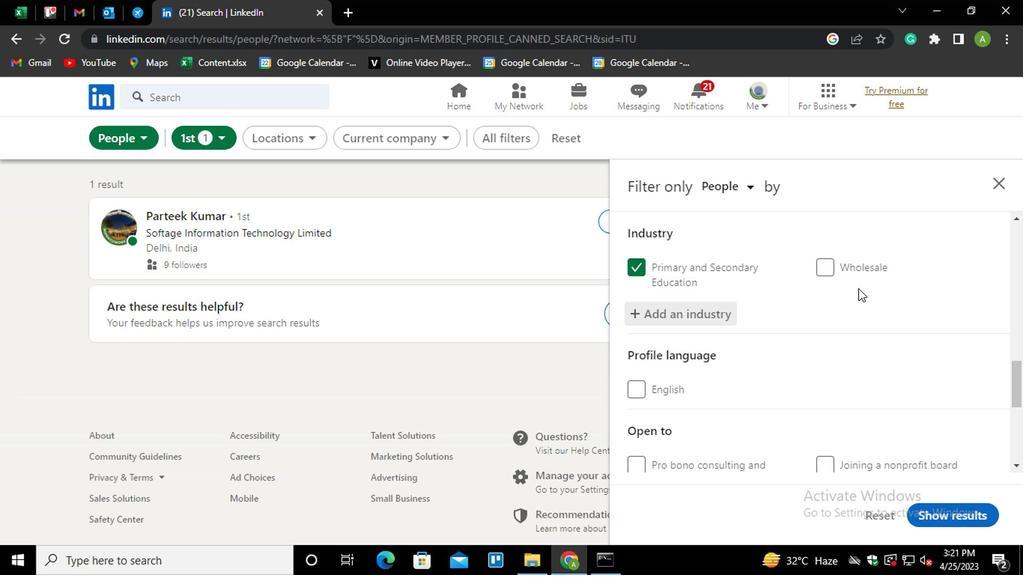 
Action: Mouse moved to (850, 292)
Screenshot: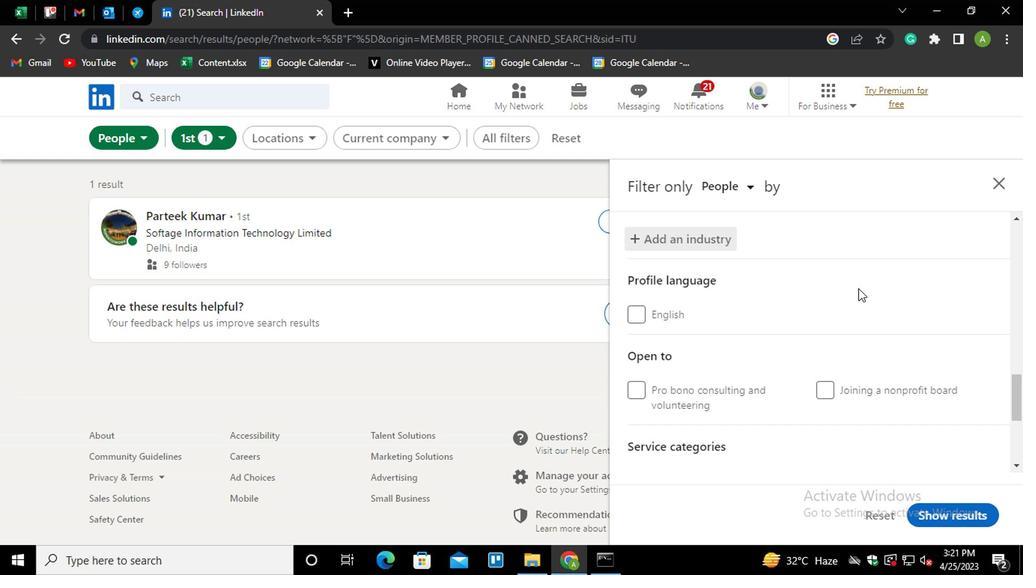 
Action: Mouse scrolled (850, 292) with delta (0, 0)
Screenshot: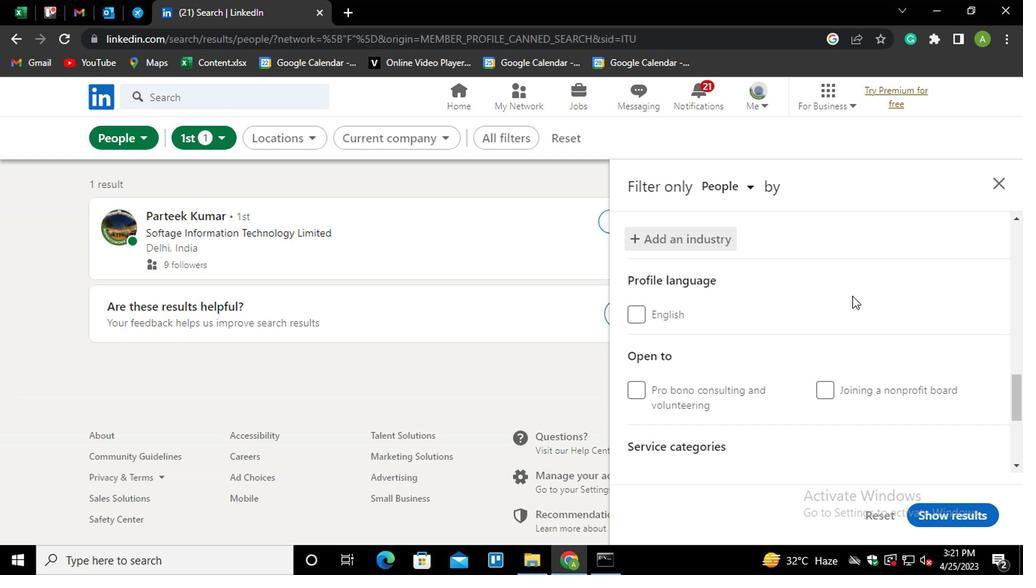 
Action: Mouse moved to (791, 305)
Screenshot: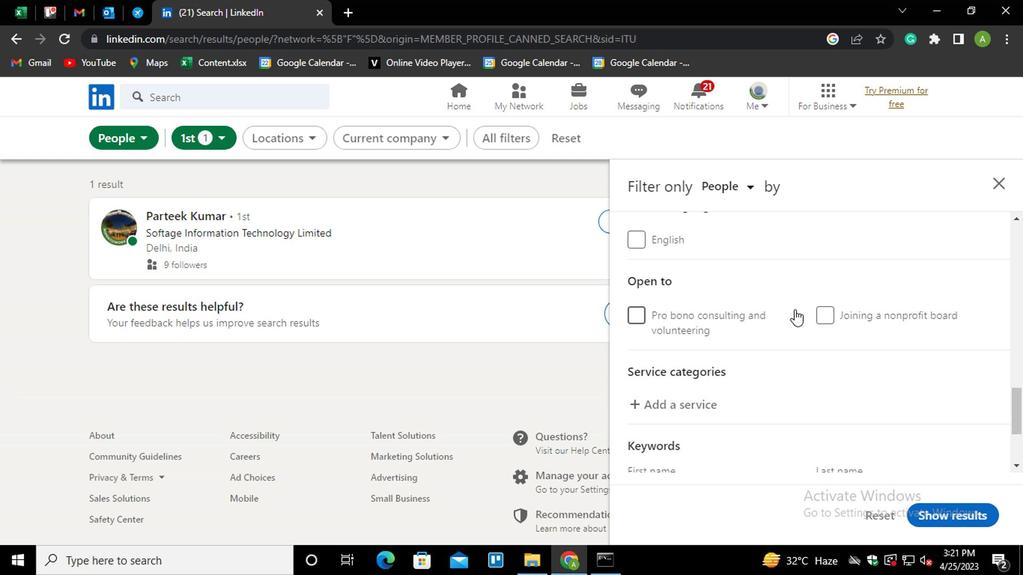 
Action: Mouse scrolled (791, 306) with delta (0, 1)
Screenshot: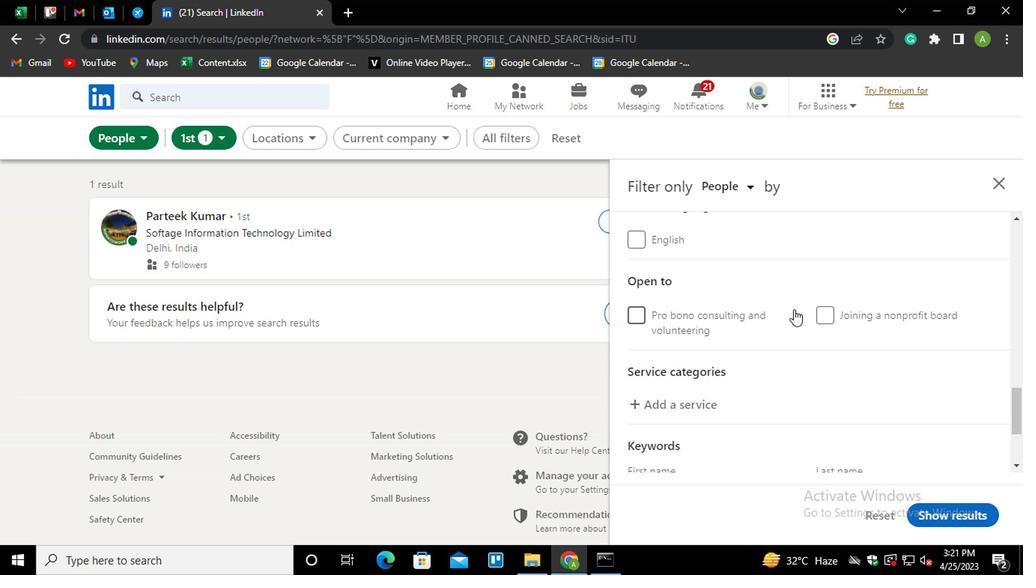 
Action: Mouse scrolled (791, 305) with delta (0, 0)
Screenshot: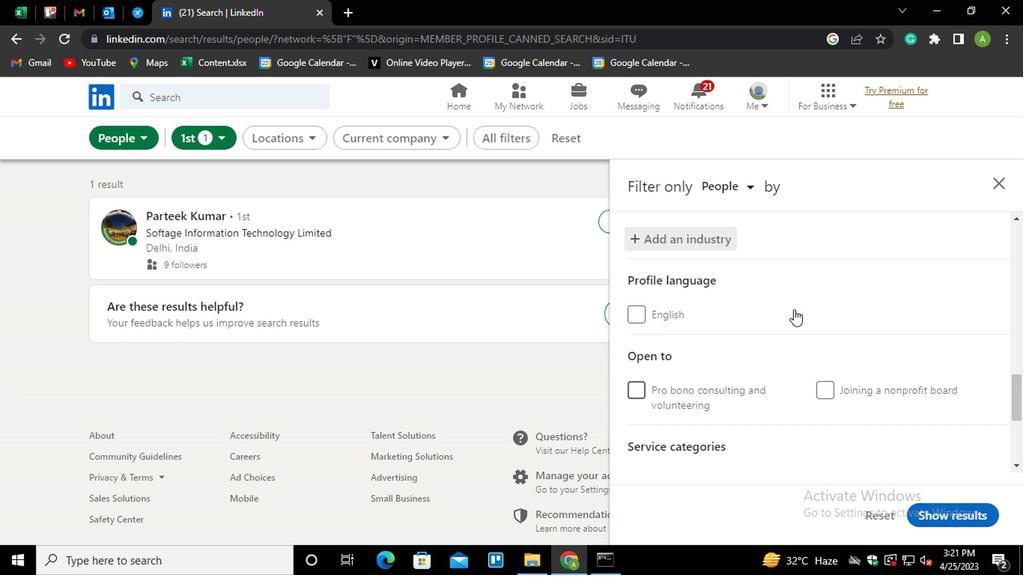 
Action: Mouse scrolled (791, 305) with delta (0, 0)
Screenshot: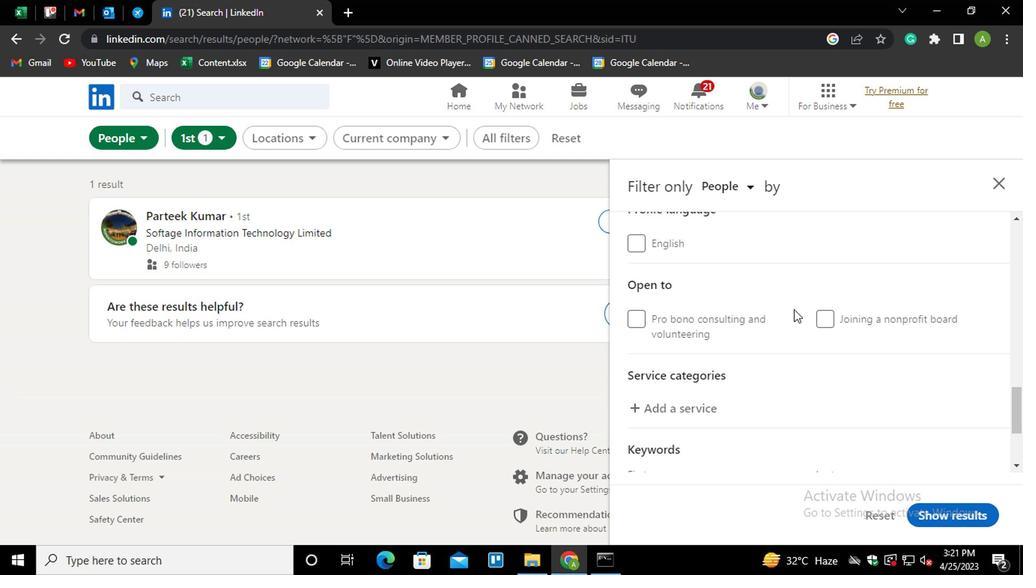 
Action: Mouse scrolled (791, 305) with delta (0, 0)
Screenshot: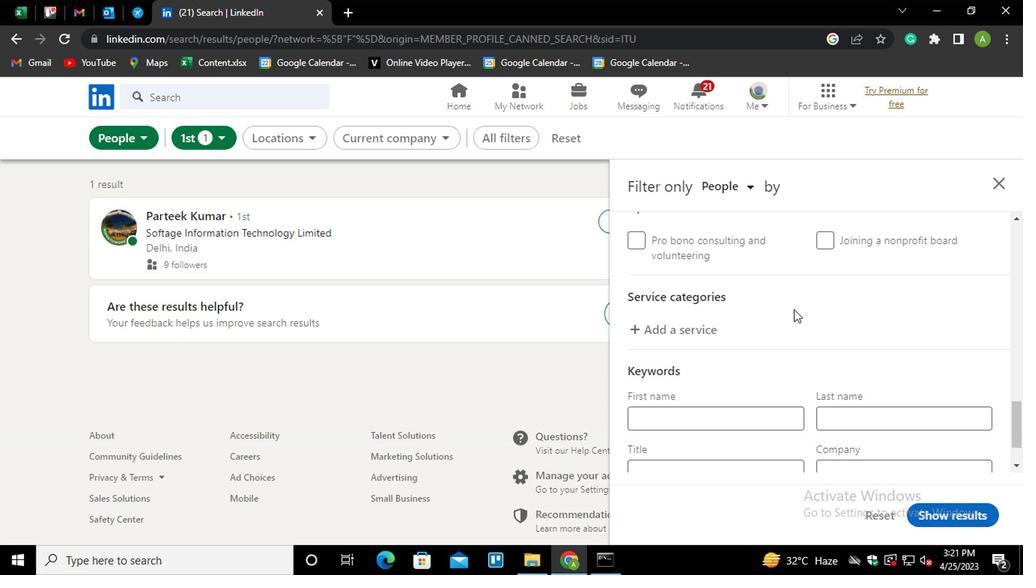 
Action: Mouse moved to (689, 263)
Screenshot: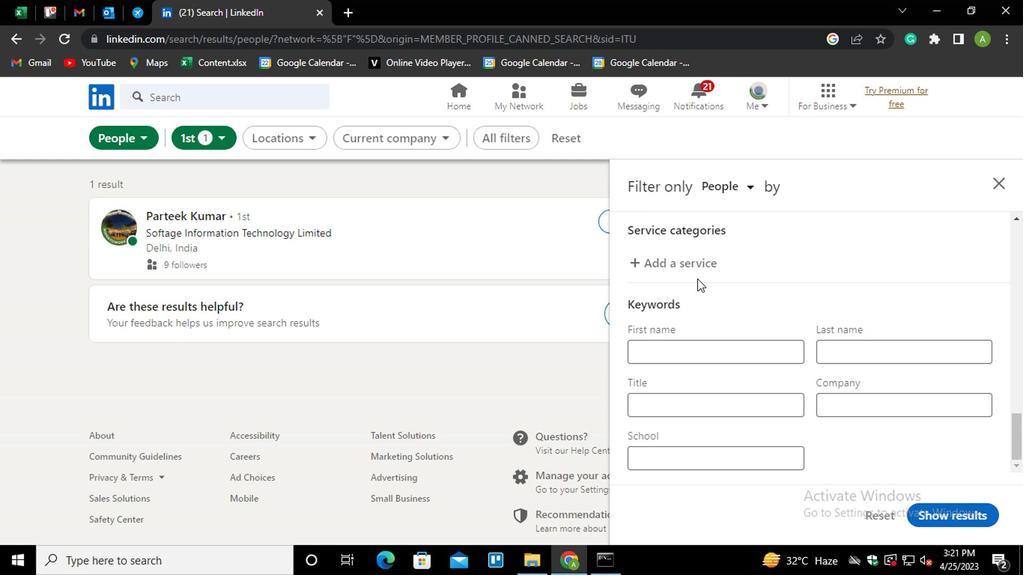 
Action: Mouse pressed left at (689, 263)
Screenshot: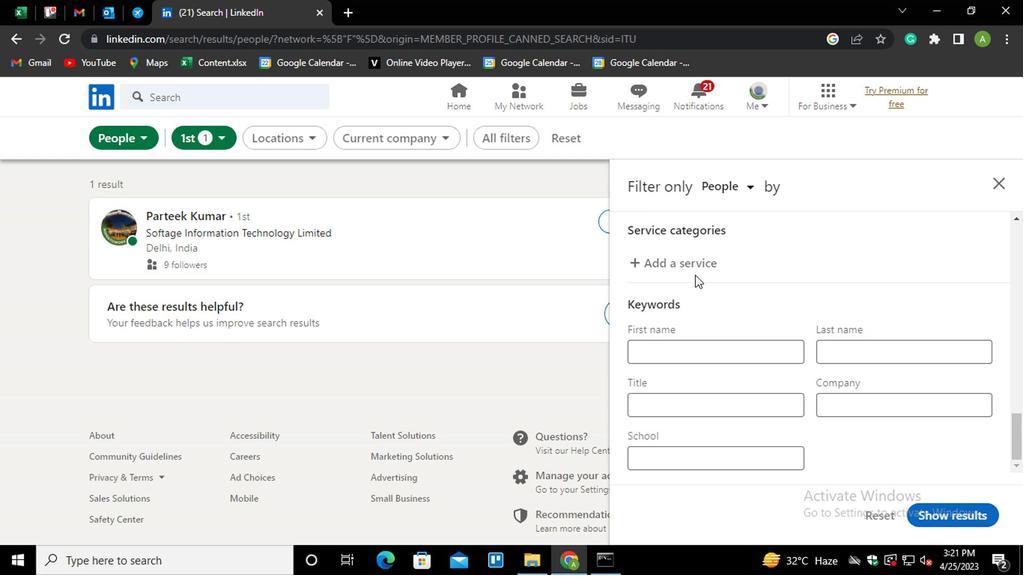 
Action: Mouse moved to (693, 263)
Screenshot: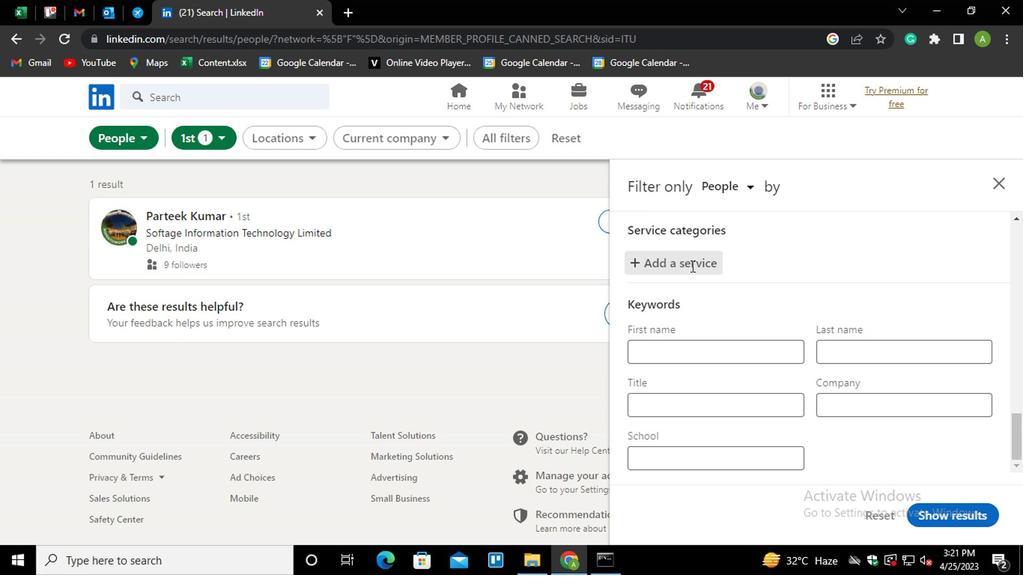 
Action: Mouse pressed left at (693, 263)
Screenshot: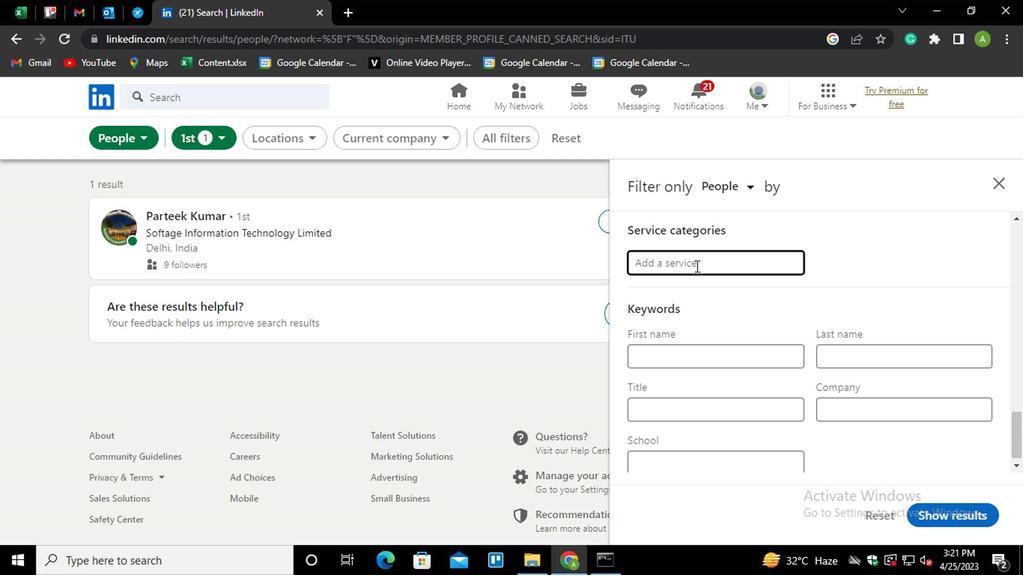 
Action: Key pressed <Key.shift_r>INFORN<Key.backspace>MATIO<Key.down><Key.enter>
Screenshot: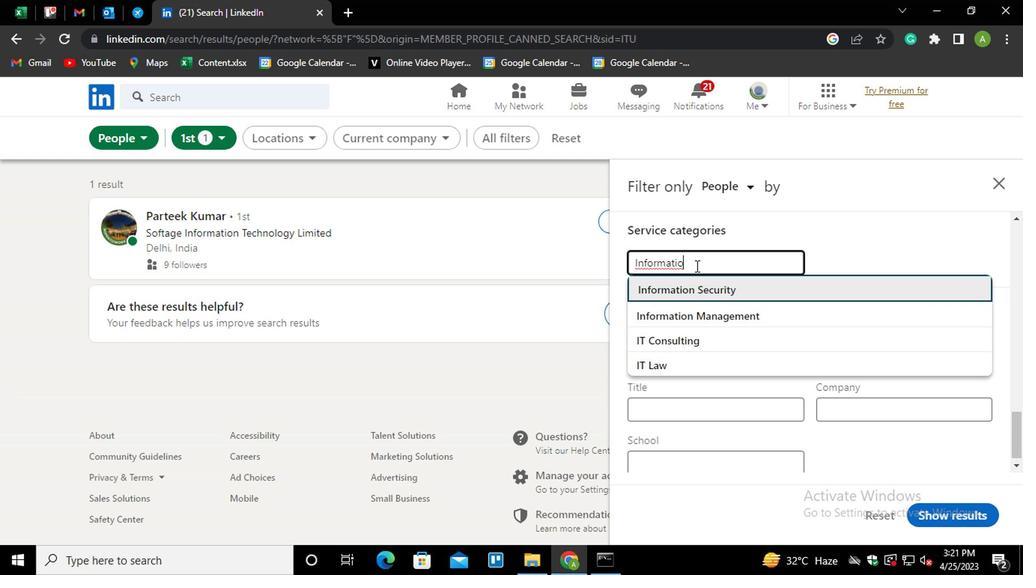
Action: Mouse moved to (805, 300)
Screenshot: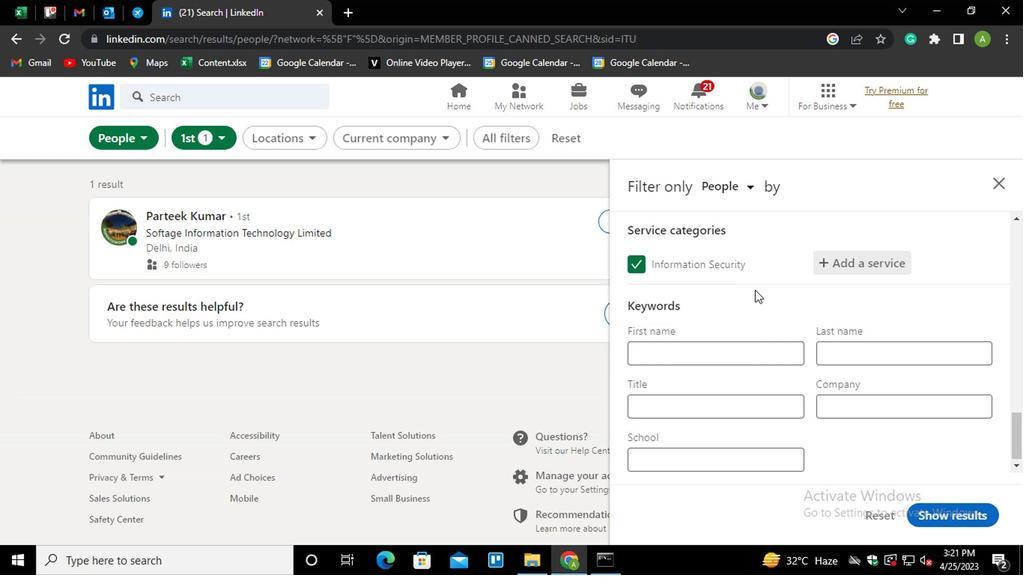 
Action: Mouse scrolled (805, 299) with delta (0, 0)
Screenshot: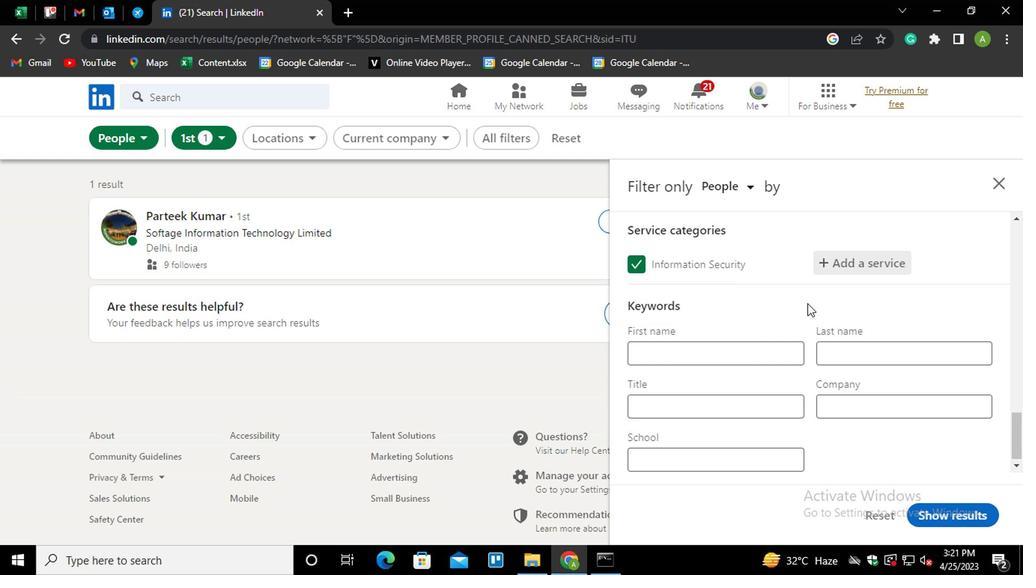 
Action: Mouse moved to (694, 386)
Screenshot: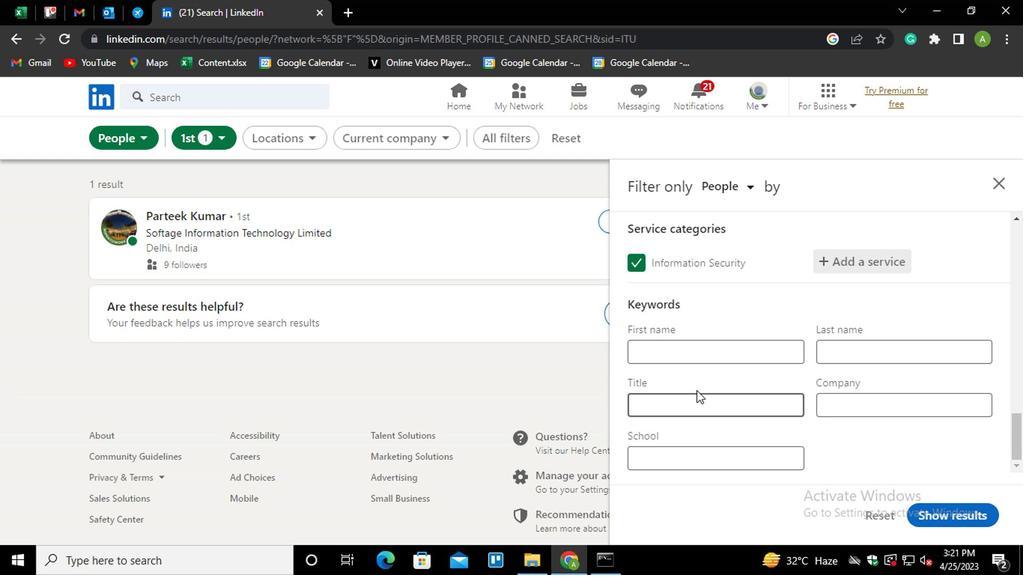 
Action: Mouse pressed left at (694, 386)
Screenshot: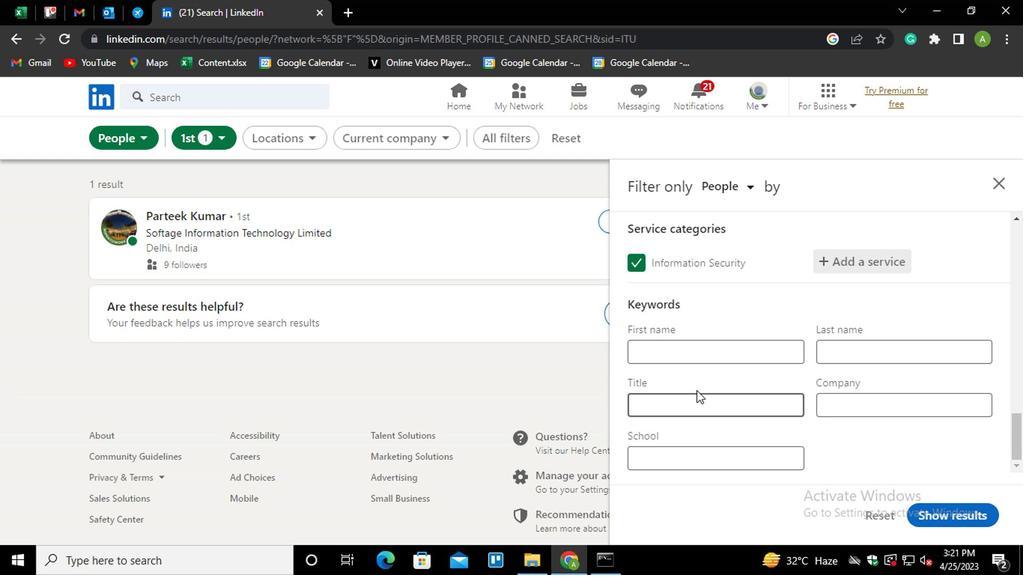 
Action: Mouse moved to (694, 392)
Screenshot: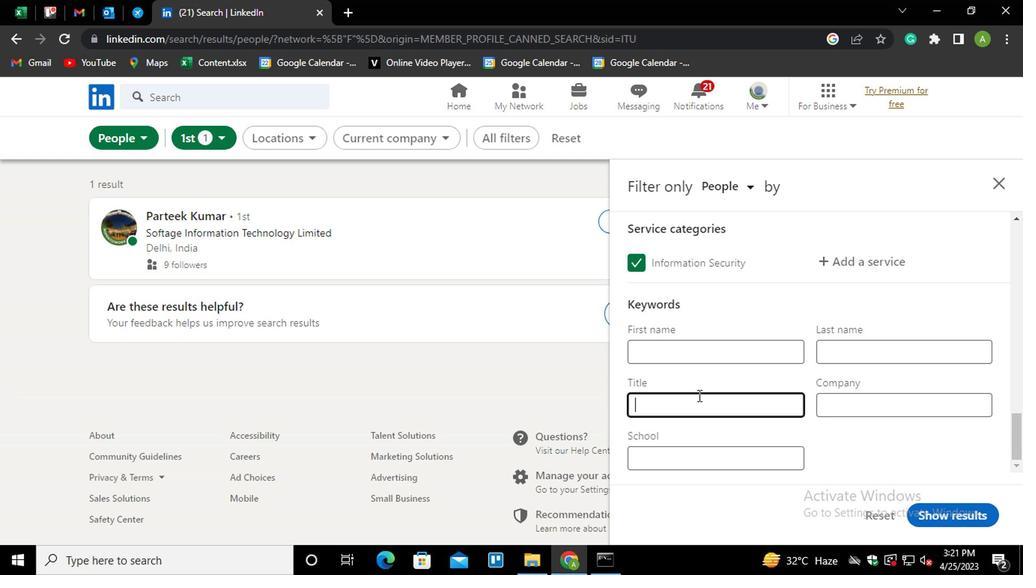 
Action: Key pressed <Key.shift><Key.shift><Key.shift><Key.shift><Key.shift><Key.shift><Key.shift>CONTROLLER
Screenshot: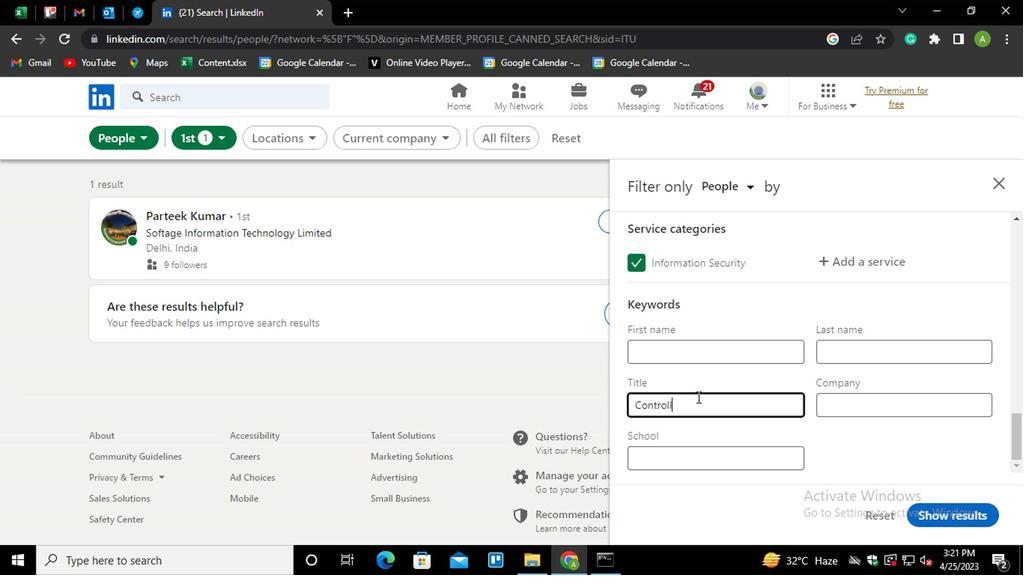 
Action: Mouse moved to (906, 448)
Screenshot: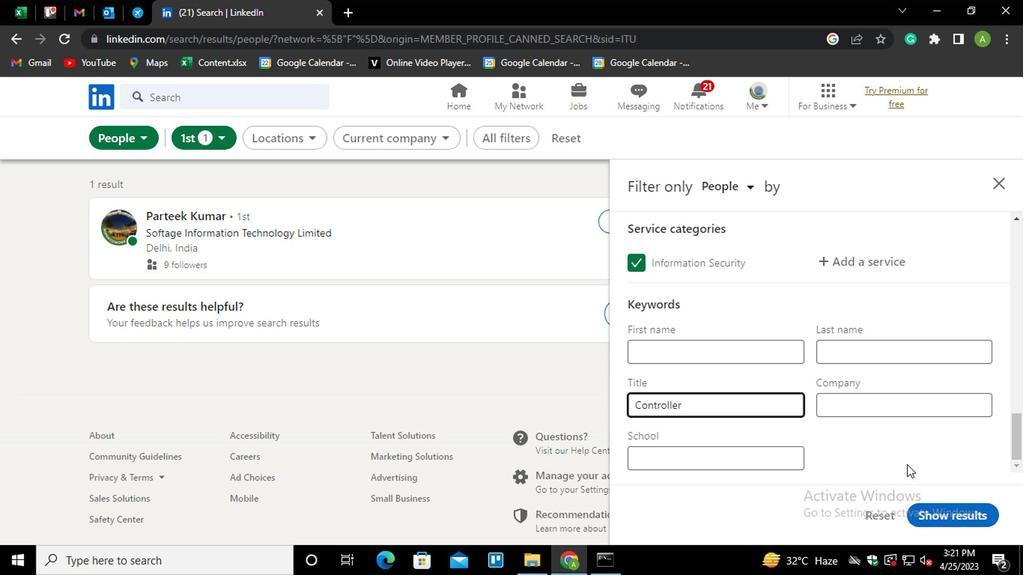 
Action: Mouse pressed left at (906, 448)
Screenshot: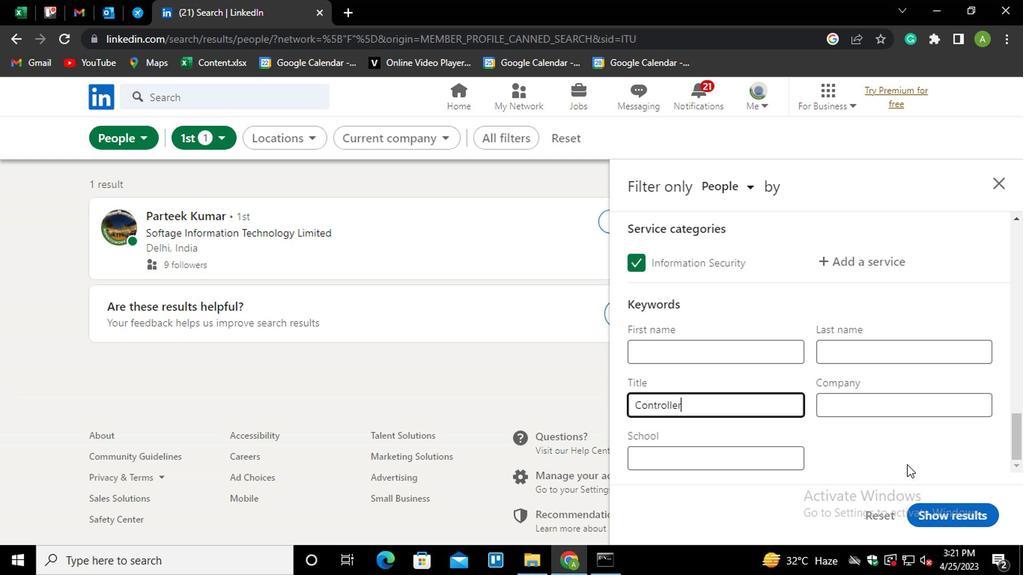 
Action: Mouse moved to (960, 504)
Screenshot: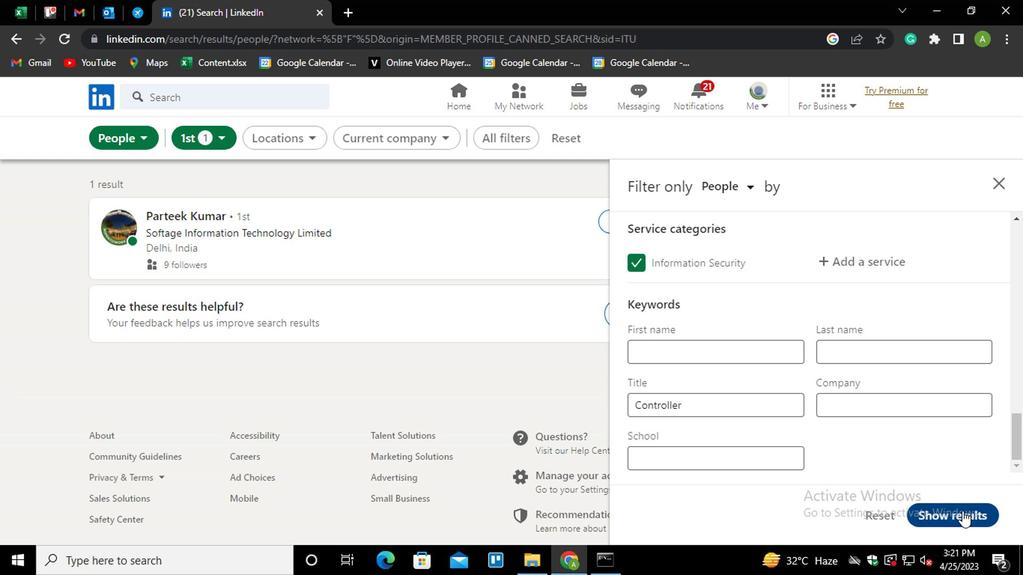 
Action: Mouse pressed left at (960, 504)
Screenshot: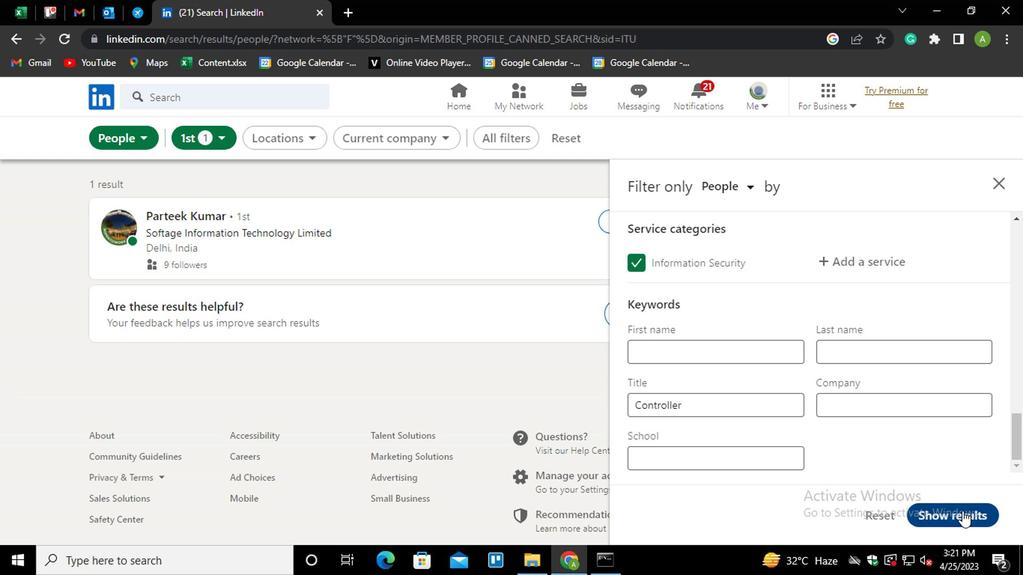 
Action: Mouse moved to (898, 409)
Screenshot: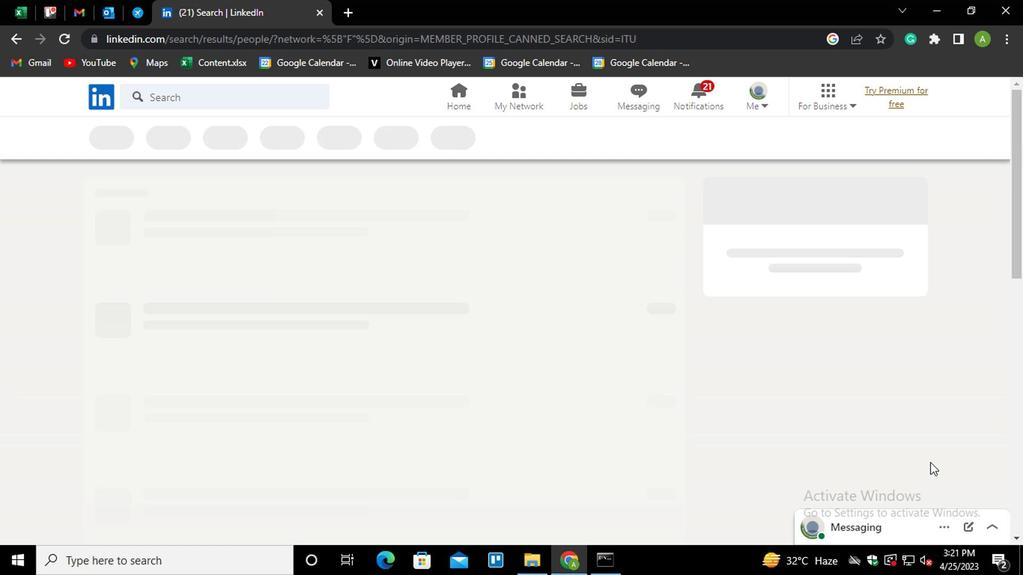 
